 Task: Look for space in Gose, Japan from 3rd August, 2023 to 7th August, 2023 for 2 adults in price range Rs.4000 to Rs.9000. Place can be private room with 1  bedroom having 1 bed and 1 bathroom. Property type can be house, flat, guest house, hotel. Booking option can be shelf check-in. Required host language is English.
Action: Mouse moved to (522, 137)
Screenshot: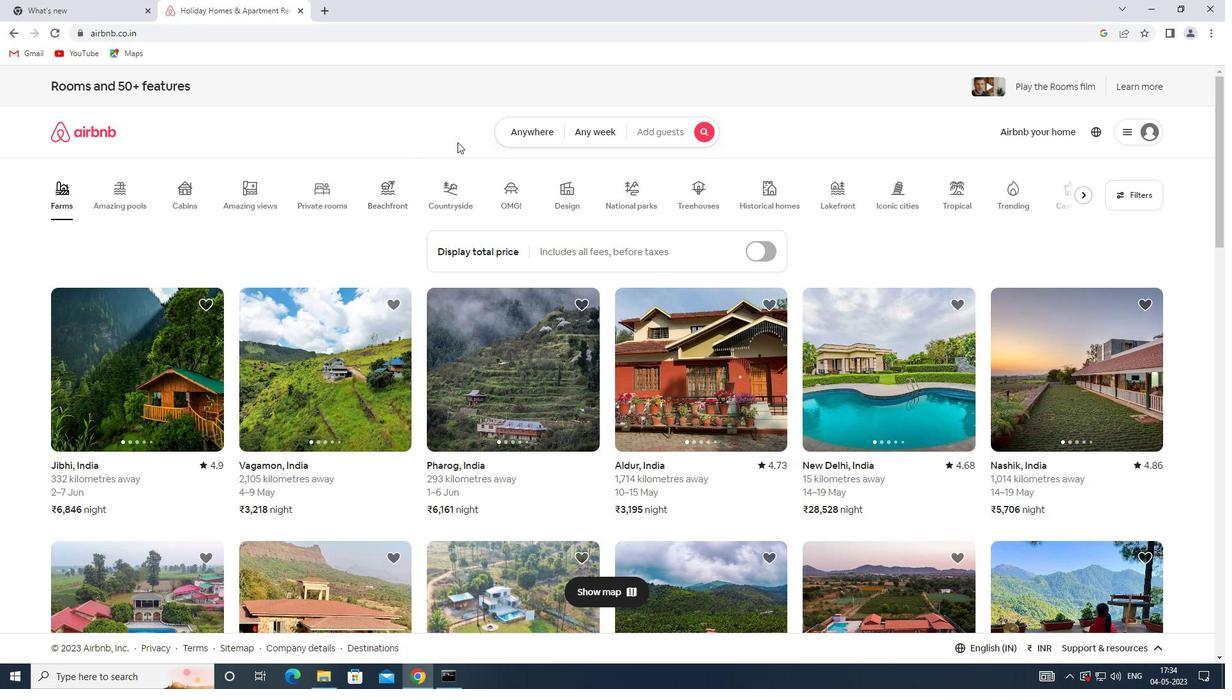 
Action: Mouse pressed left at (522, 137)
Screenshot: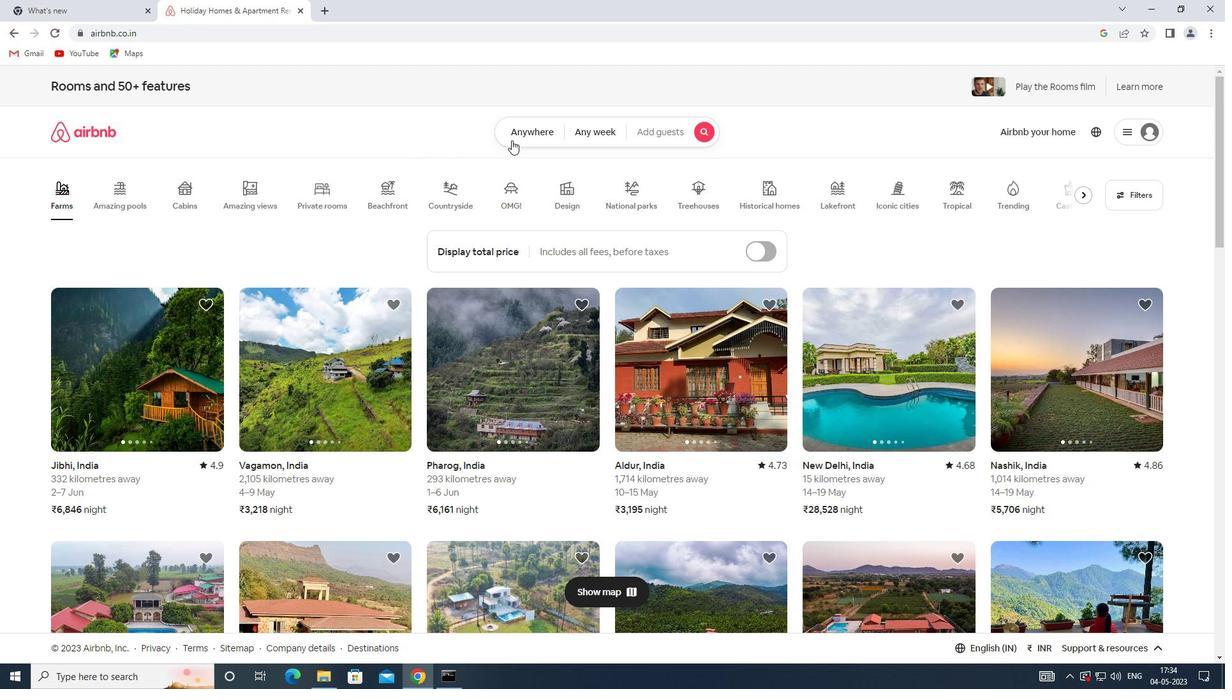 
Action: Mouse moved to (407, 184)
Screenshot: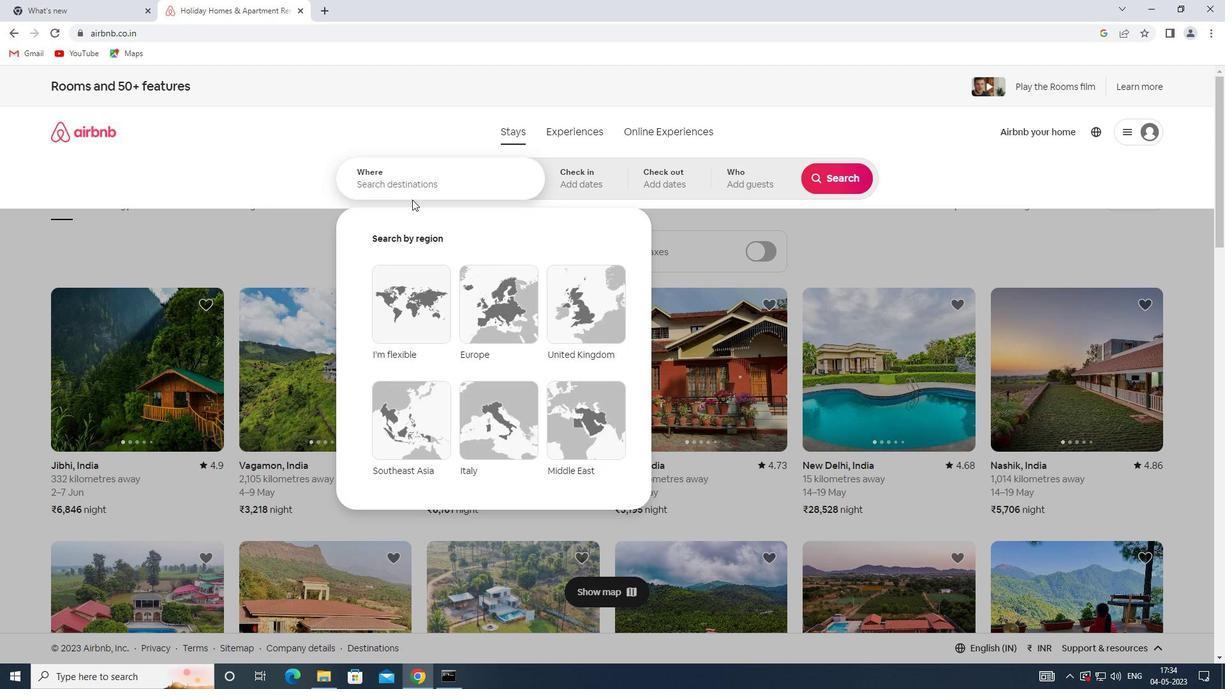 
Action: Mouse pressed left at (407, 184)
Screenshot: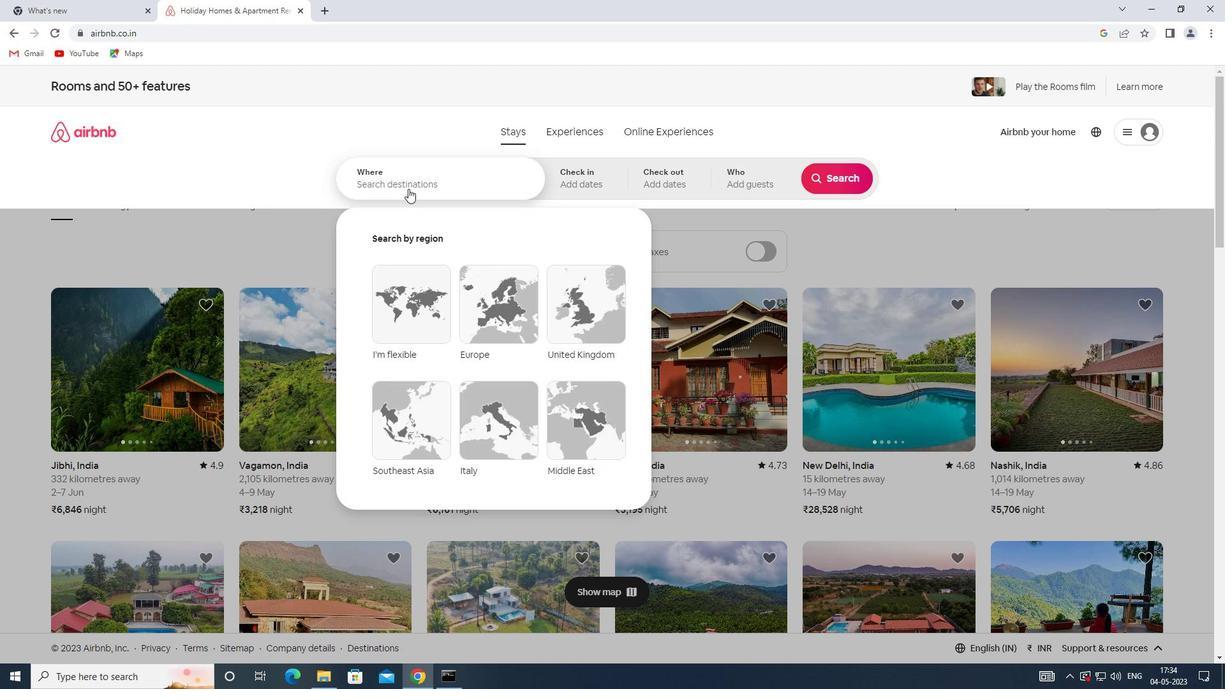 
Action: Key pressed <Key.shift><Key.shift><Key.shift><Key.shift><Key.shift><Key.shift><Key.shift><Key.shift><Key.shift><Key.shift><Key.shift><Key.shift>GOSE,<Key.shift>JAPAN
Screenshot: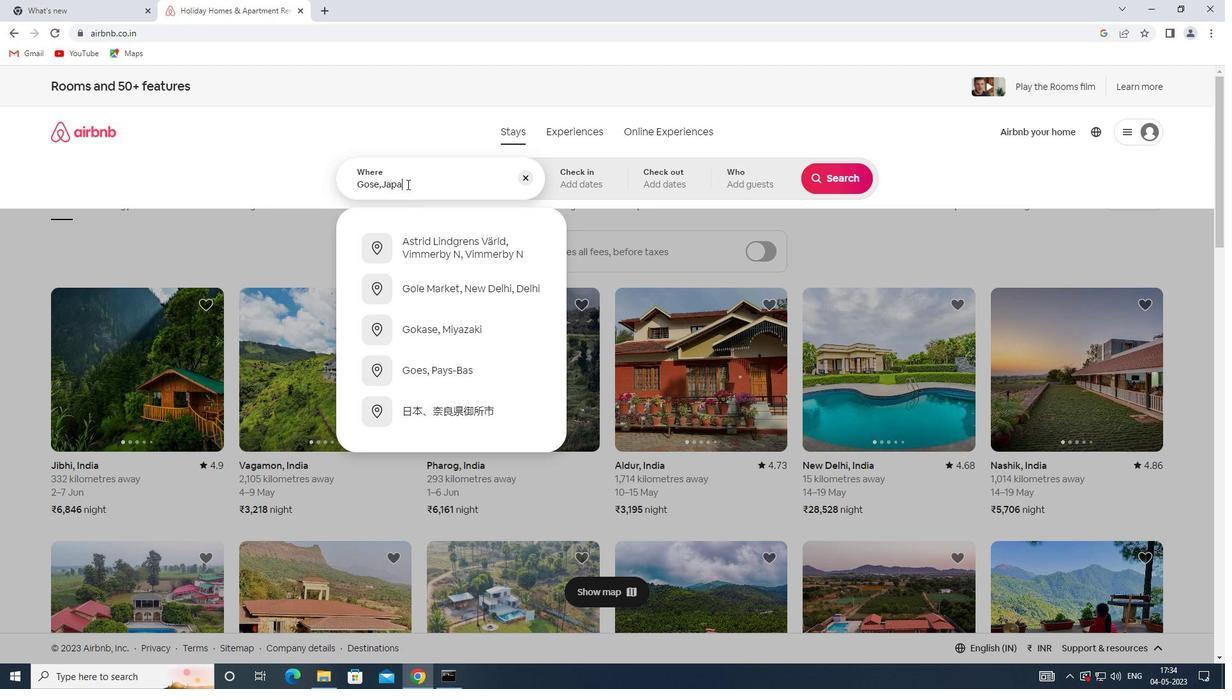
Action: Mouse moved to (580, 171)
Screenshot: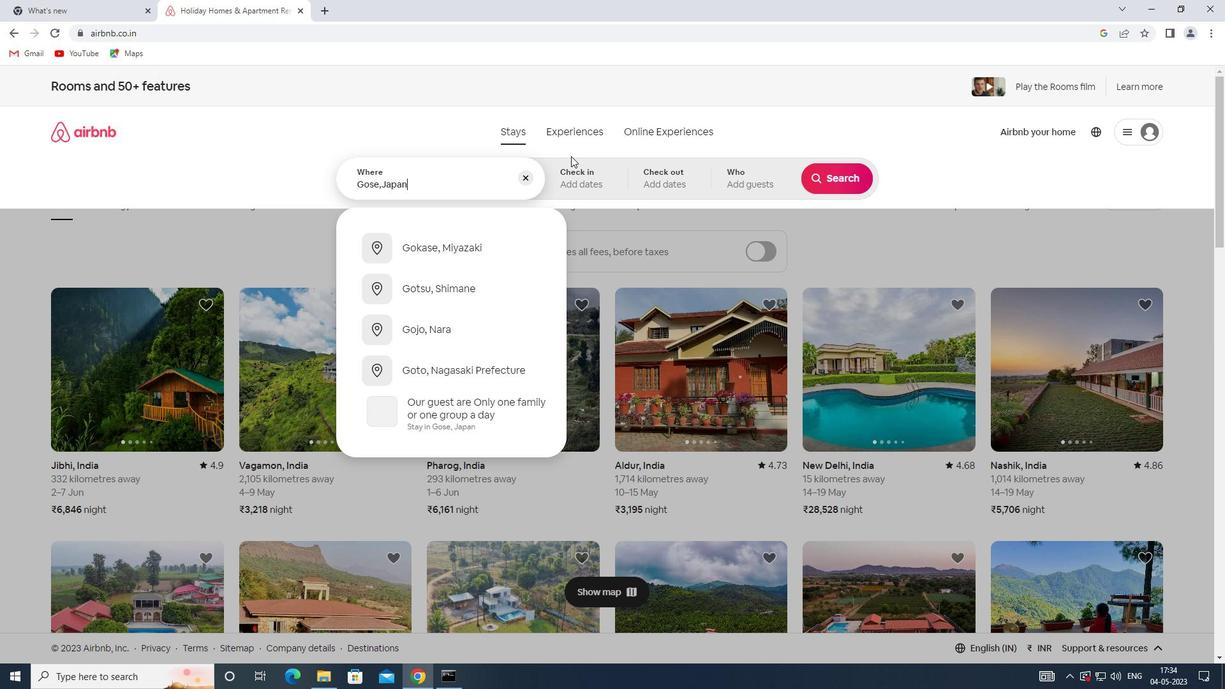 
Action: Mouse pressed left at (580, 171)
Screenshot: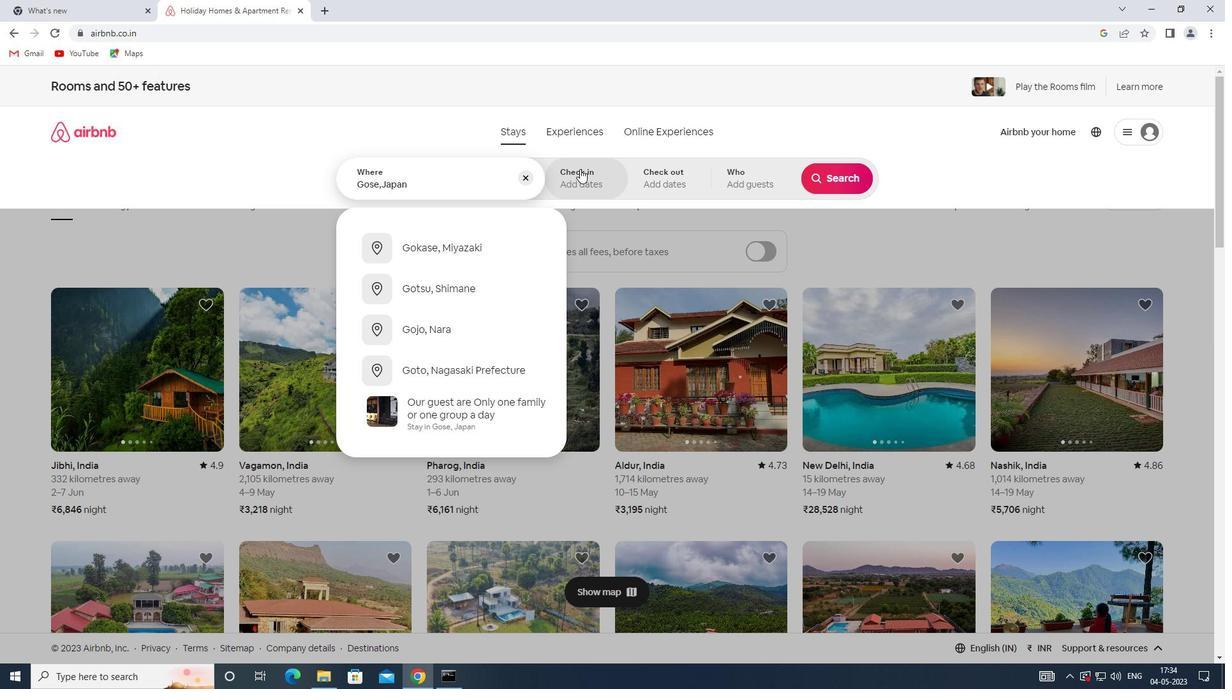 
Action: Mouse moved to (837, 286)
Screenshot: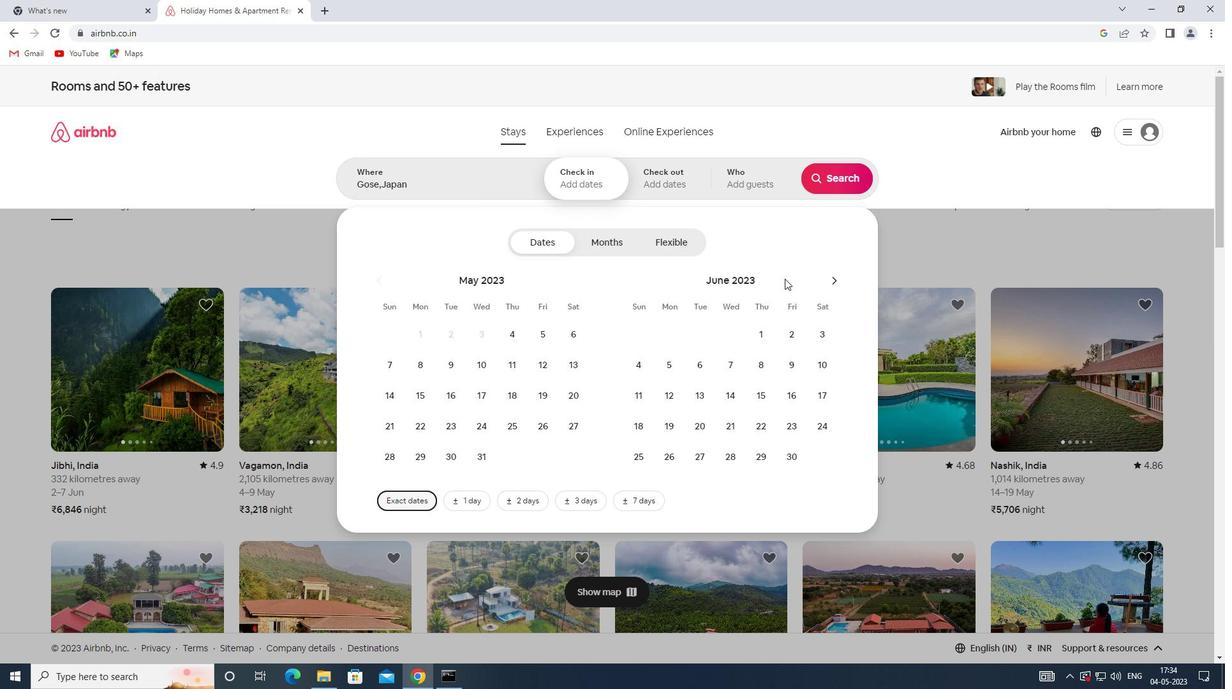 
Action: Mouse pressed left at (837, 286)
Screenshot: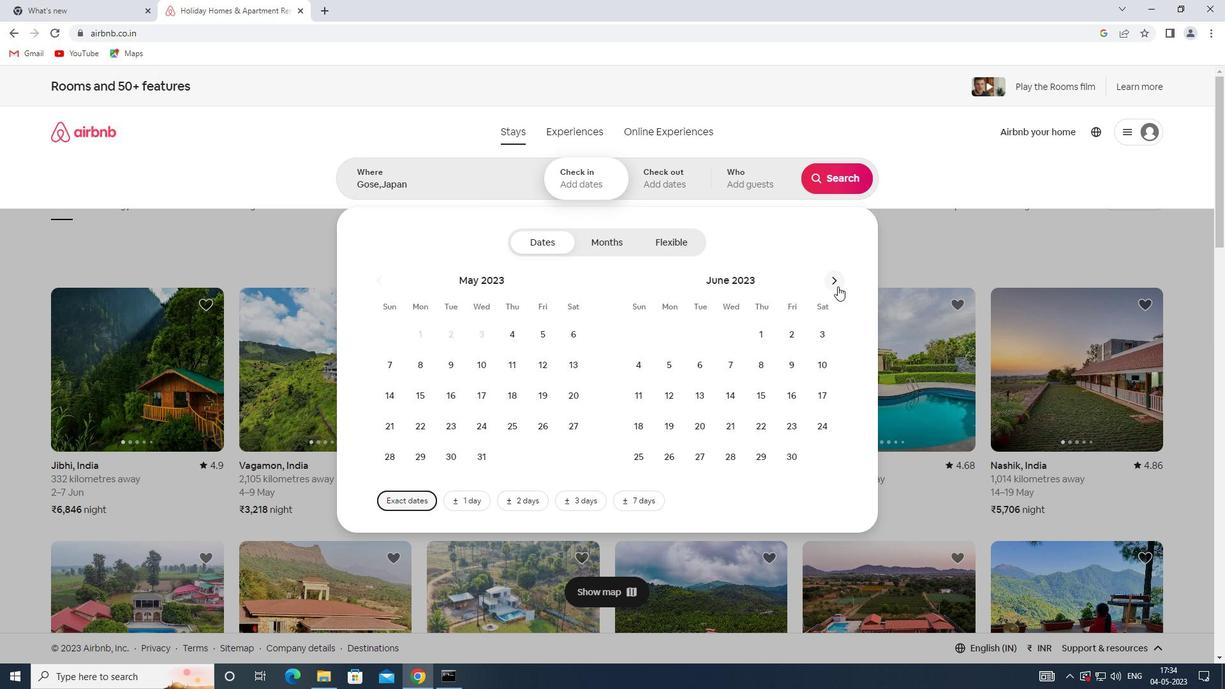 
Action: Mouse pressed left at (837, 286)
Screenshot: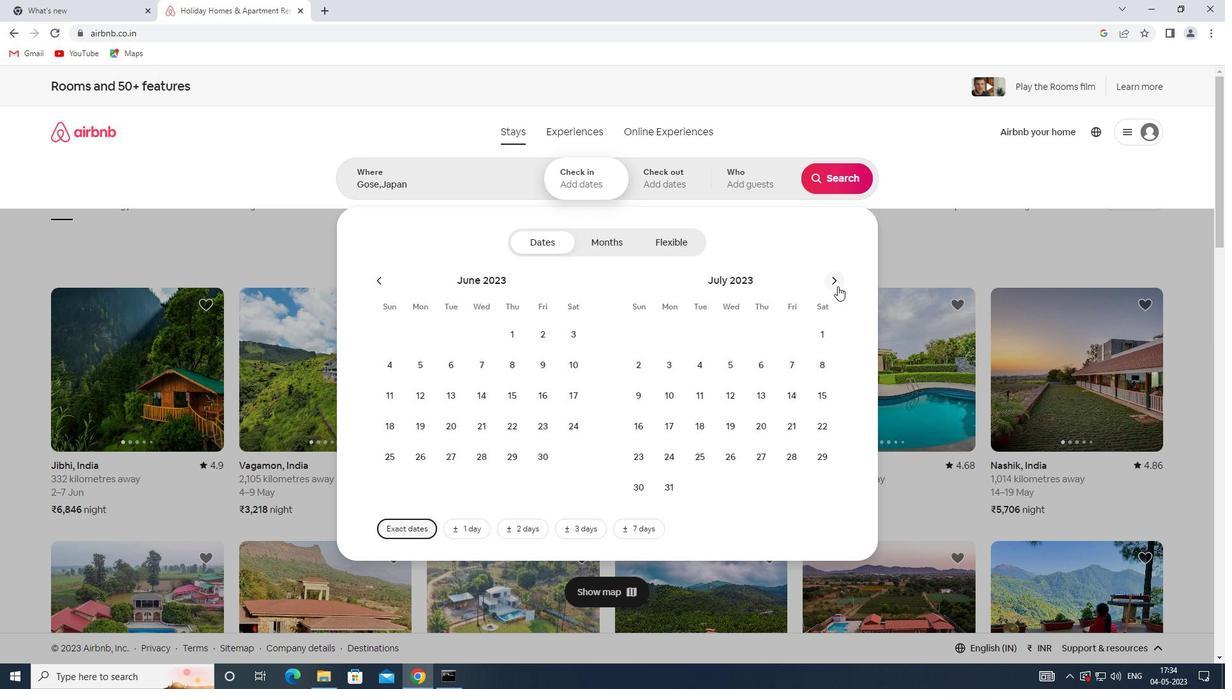 
Action: Mouse moved to (763, 337)
Screenshot: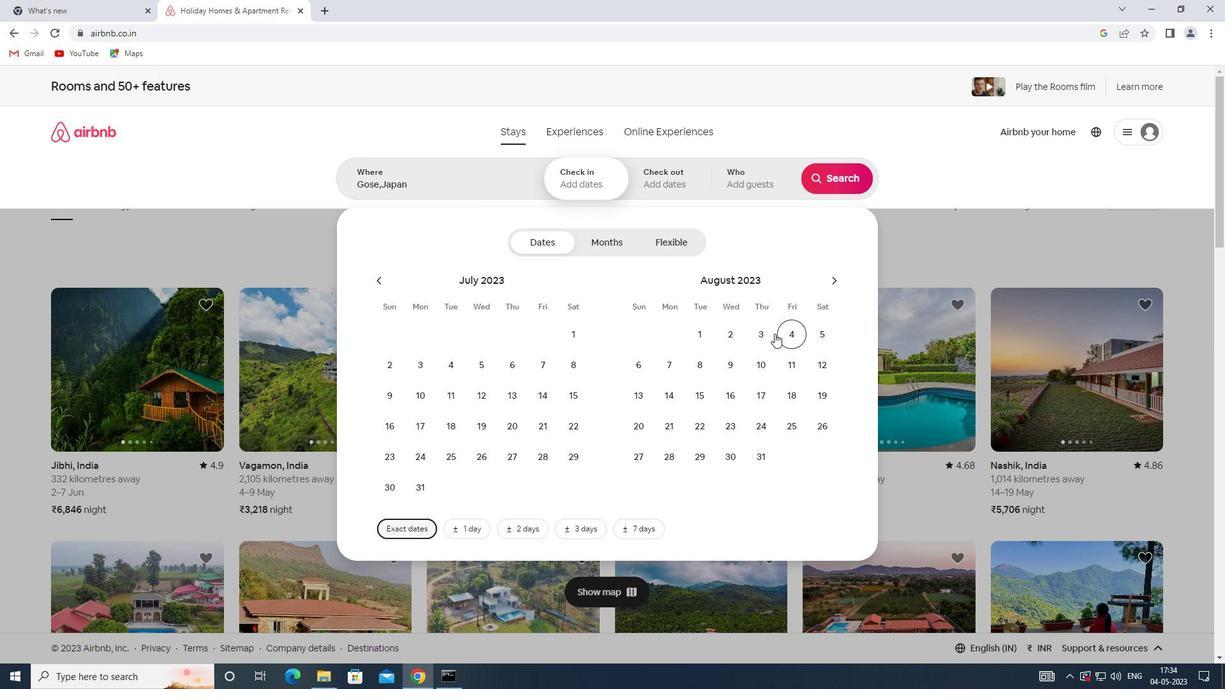 
Action: Mouse pressed left at (763, 337)
Screenshot: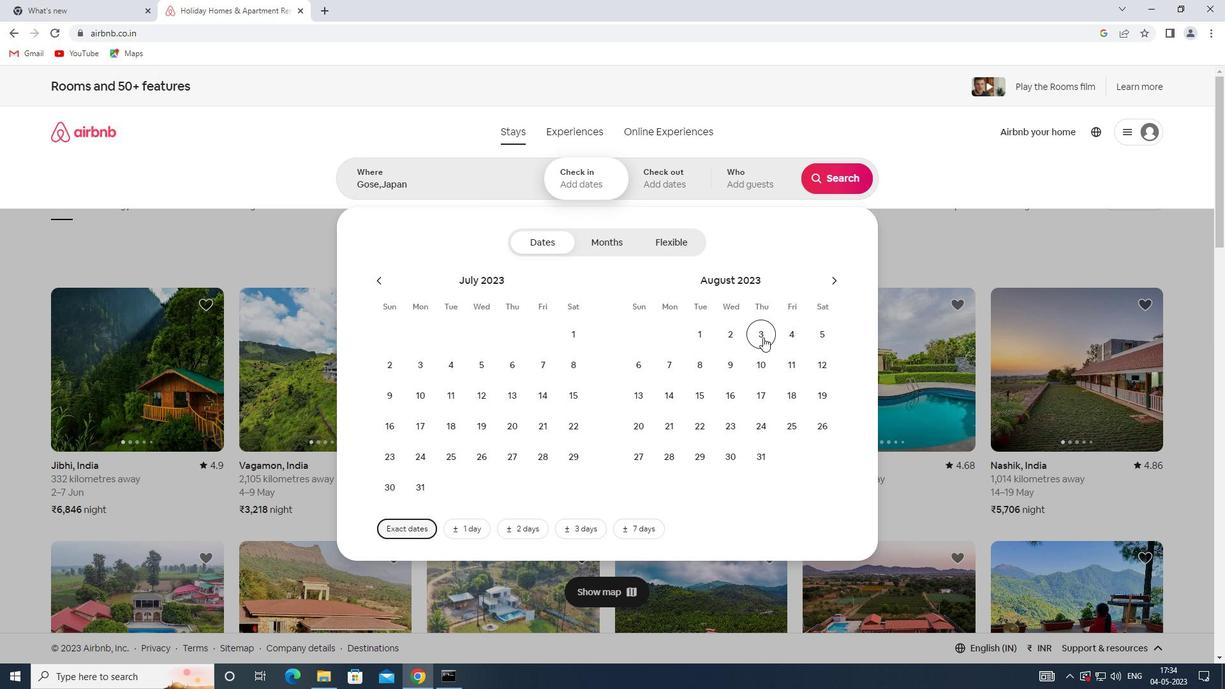 
Action: Mouse moved to (674, 366)
Screenshot: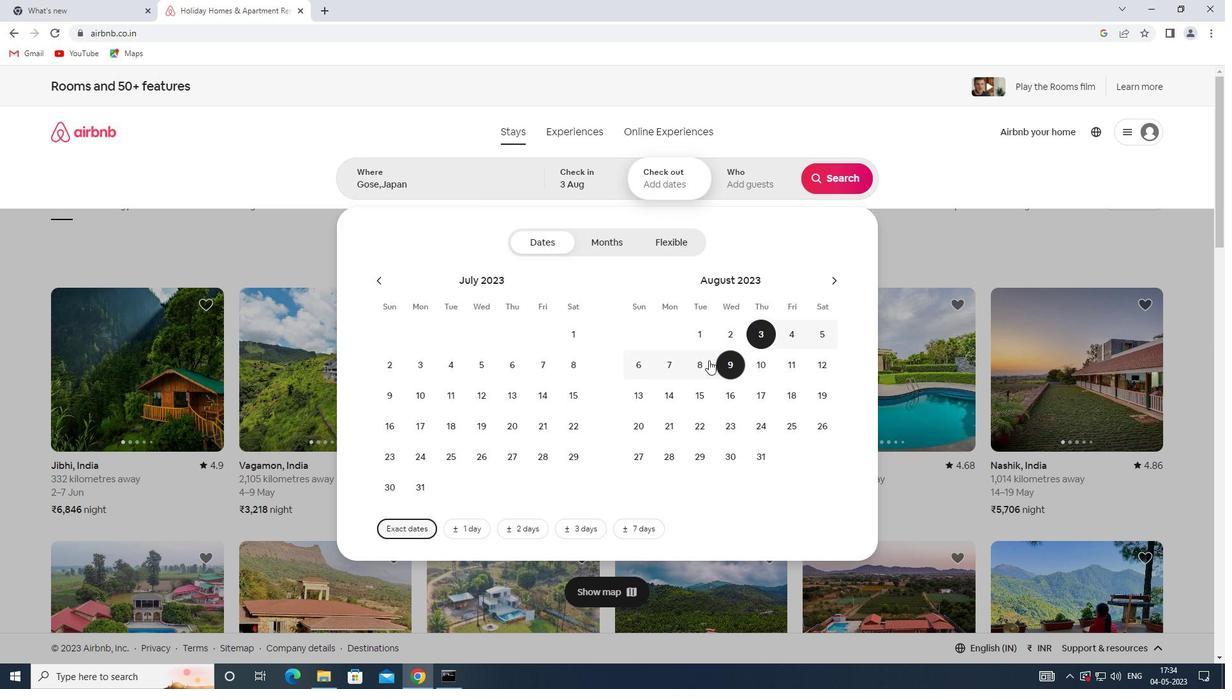 
Action: Mouse pressed left at (674, 366)
Screenshot: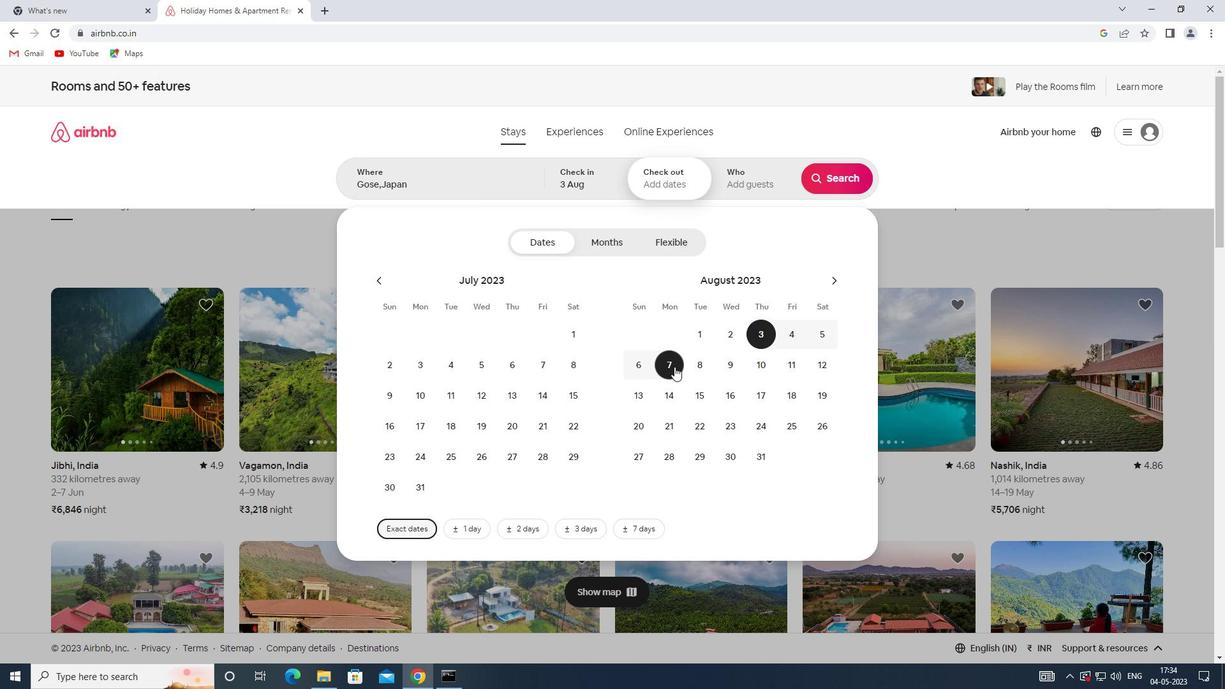 
Action: Mouse moved to (761, 178)
Screenshot: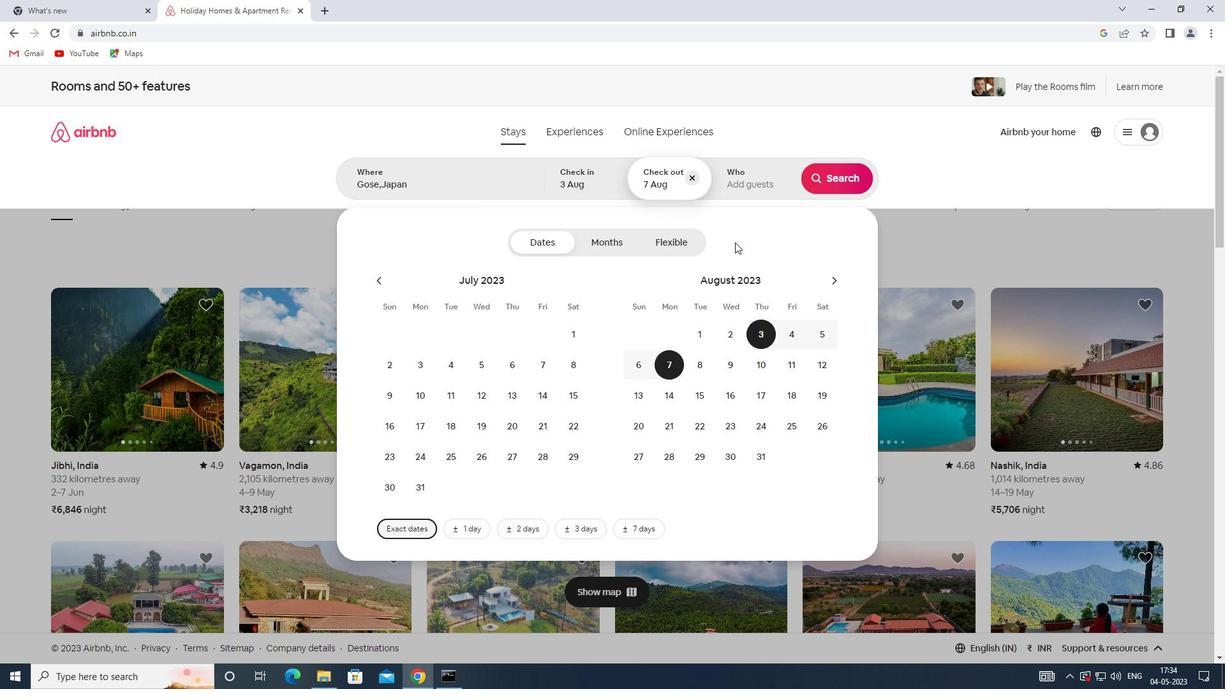 
Action: Mouse pressed left at (761, 178)
Screenshot: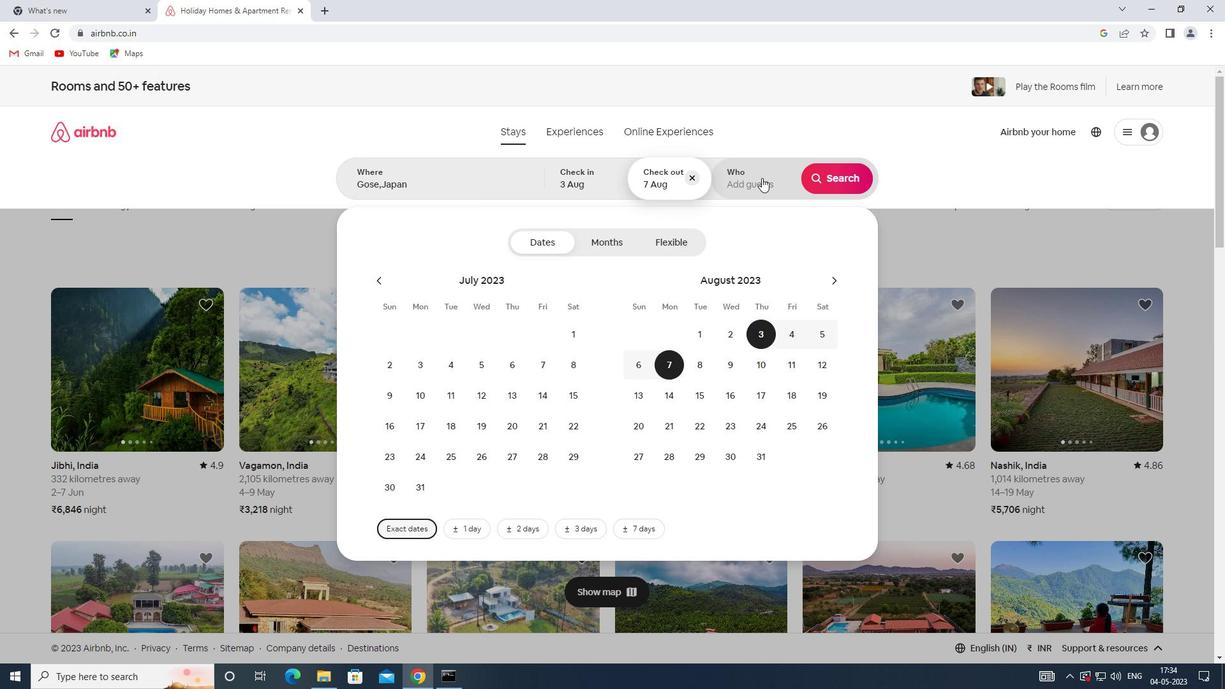 
Action: Mouse moved to (841, 242)
Screenshot: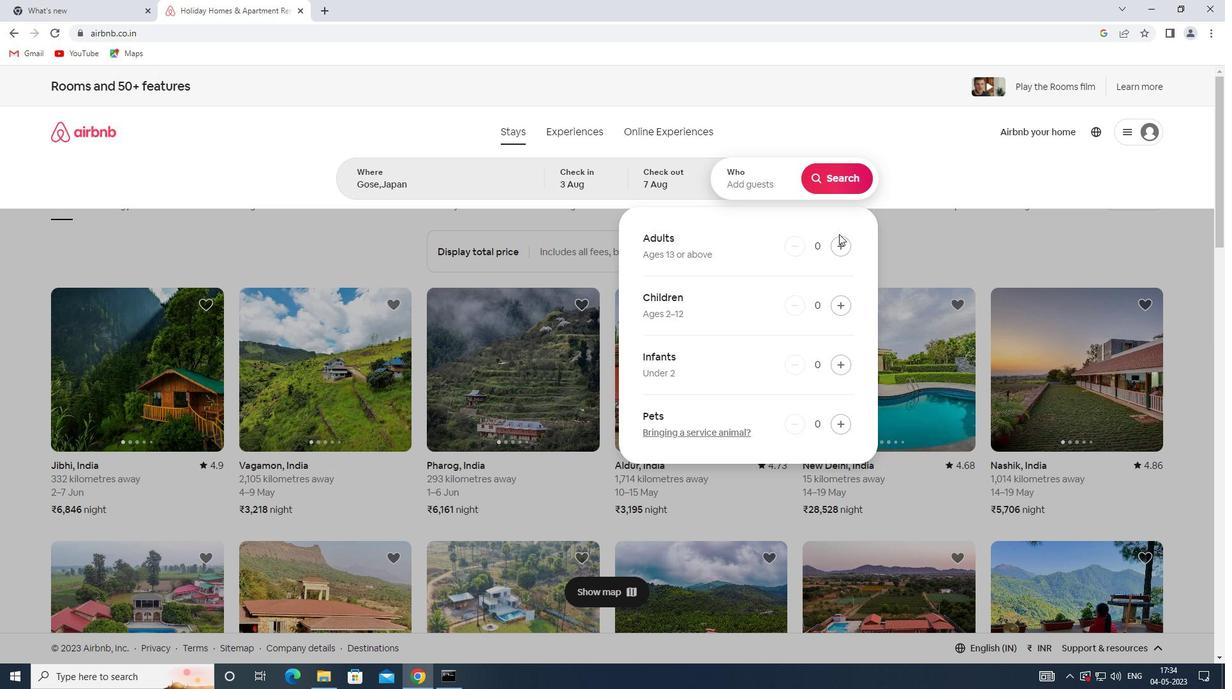 
Action: Mouse pressed left at (841, 242)
Screenshot: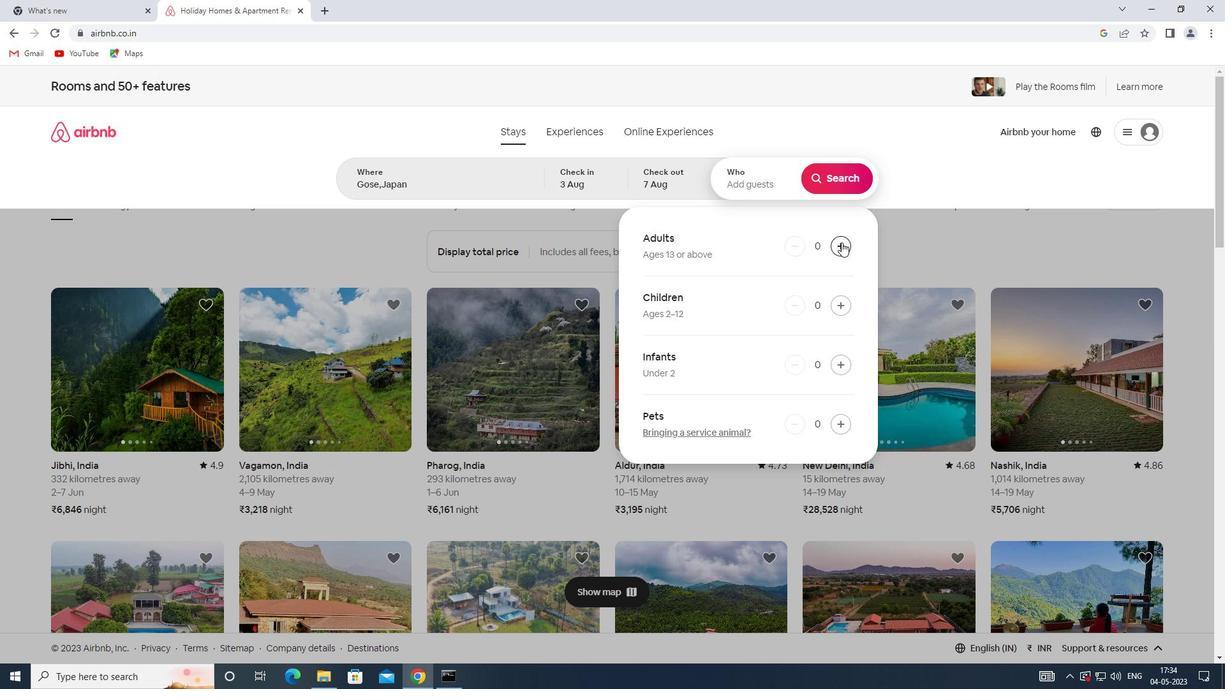 
Action: Mouse pressed left at (841, 242)
Screenshot: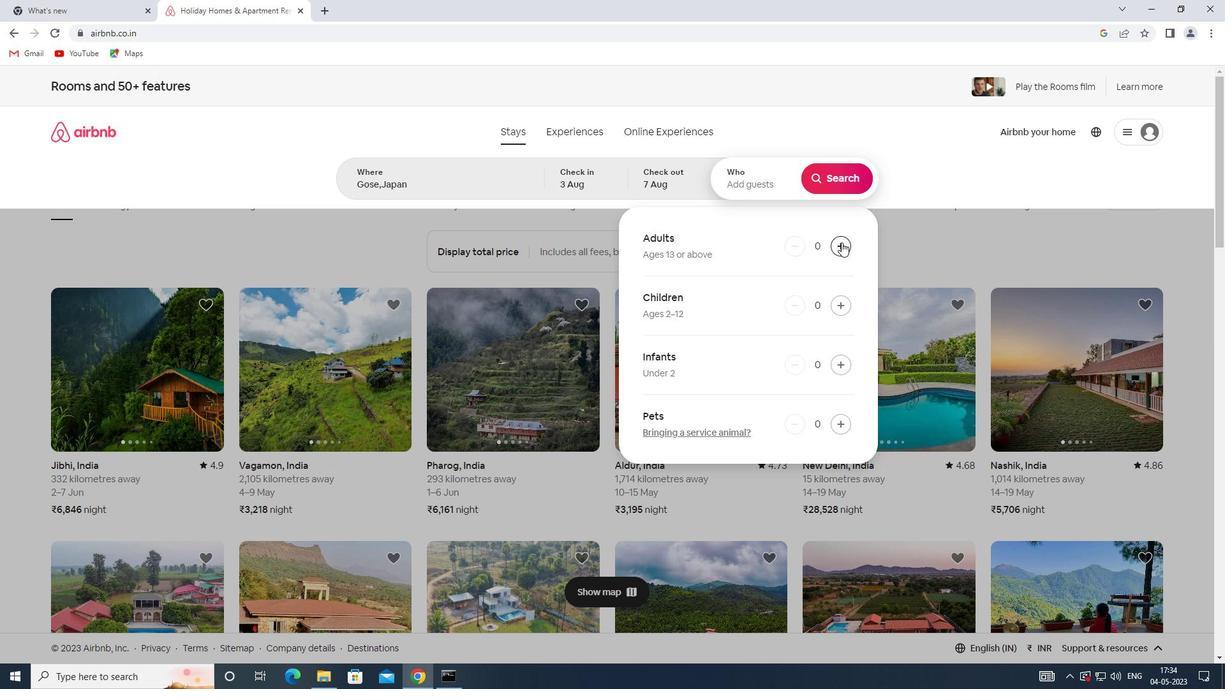 
Action: Mouse moved to (839, 179)
Screenshot: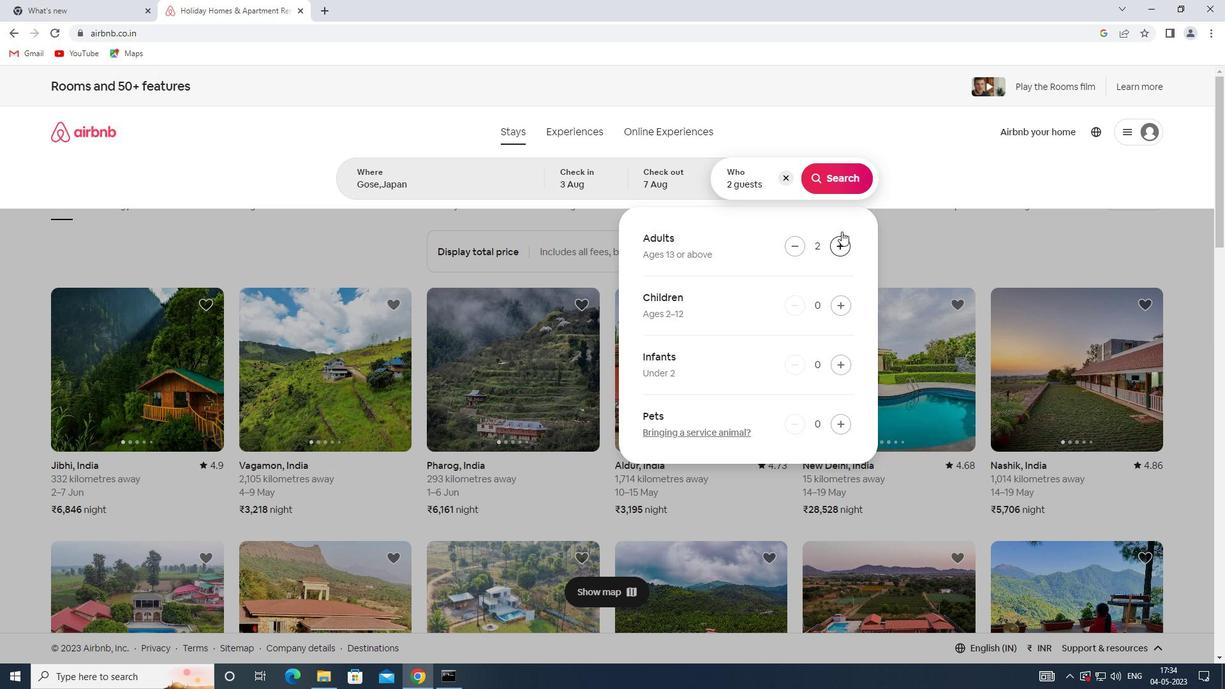 
Action: Mouse pressed left at (839, 179)
Screenshot: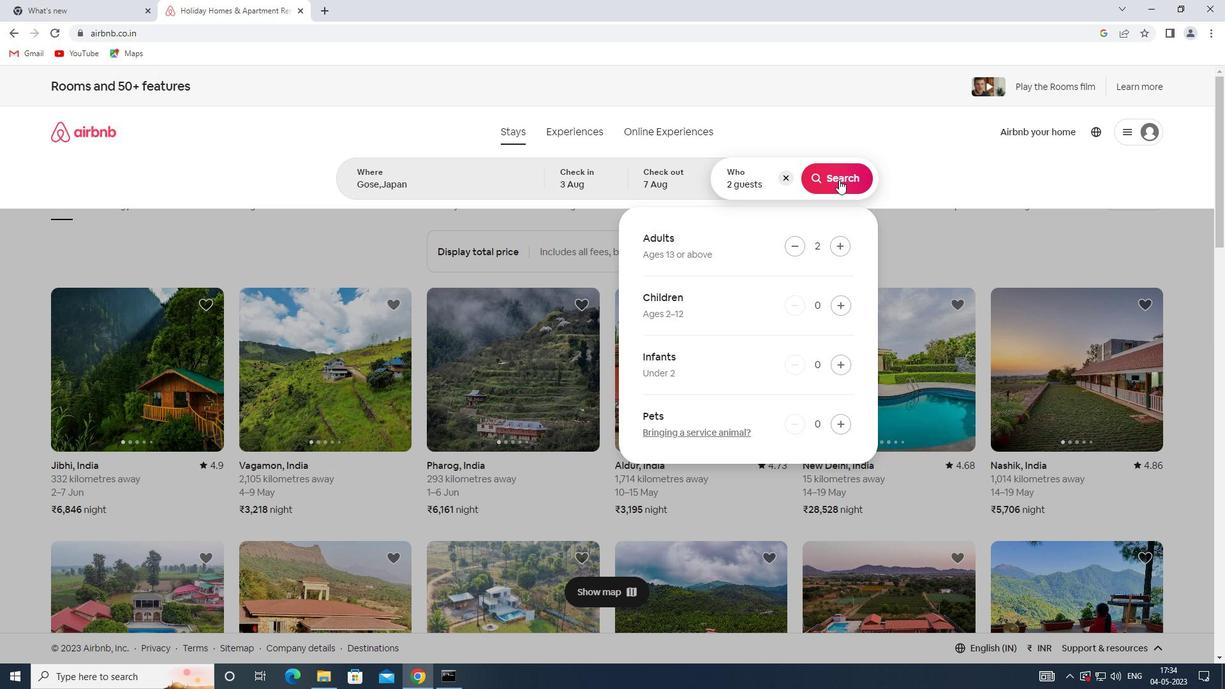 
Action: Mouse moved to (1173, 146)
Screenshot: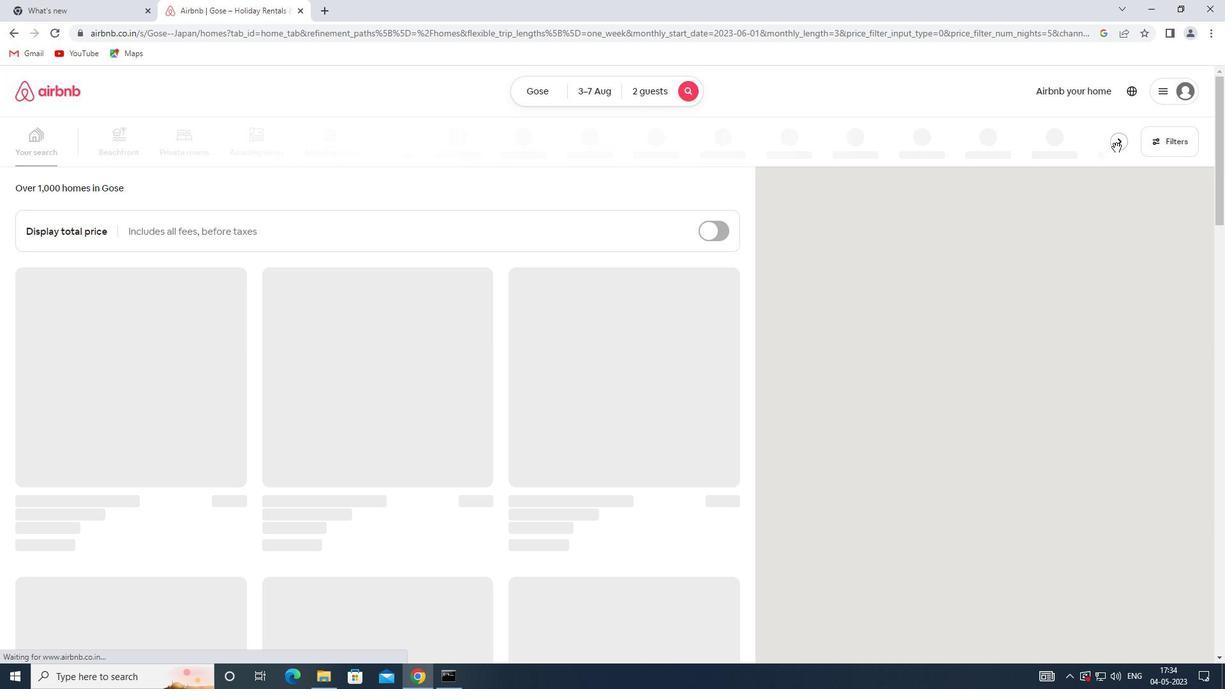 
Action: Mouse pressed left at (1173, 146)
Screenshot: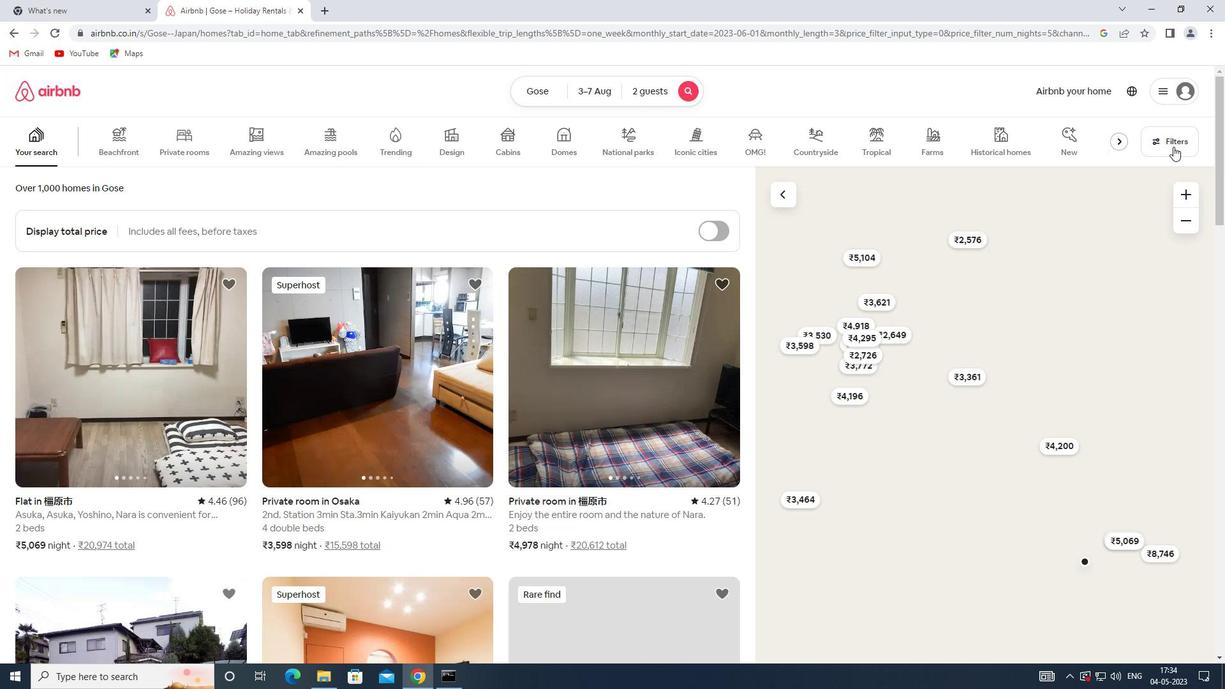 
Action: Mouse moved to (456, 305)
Screenshot: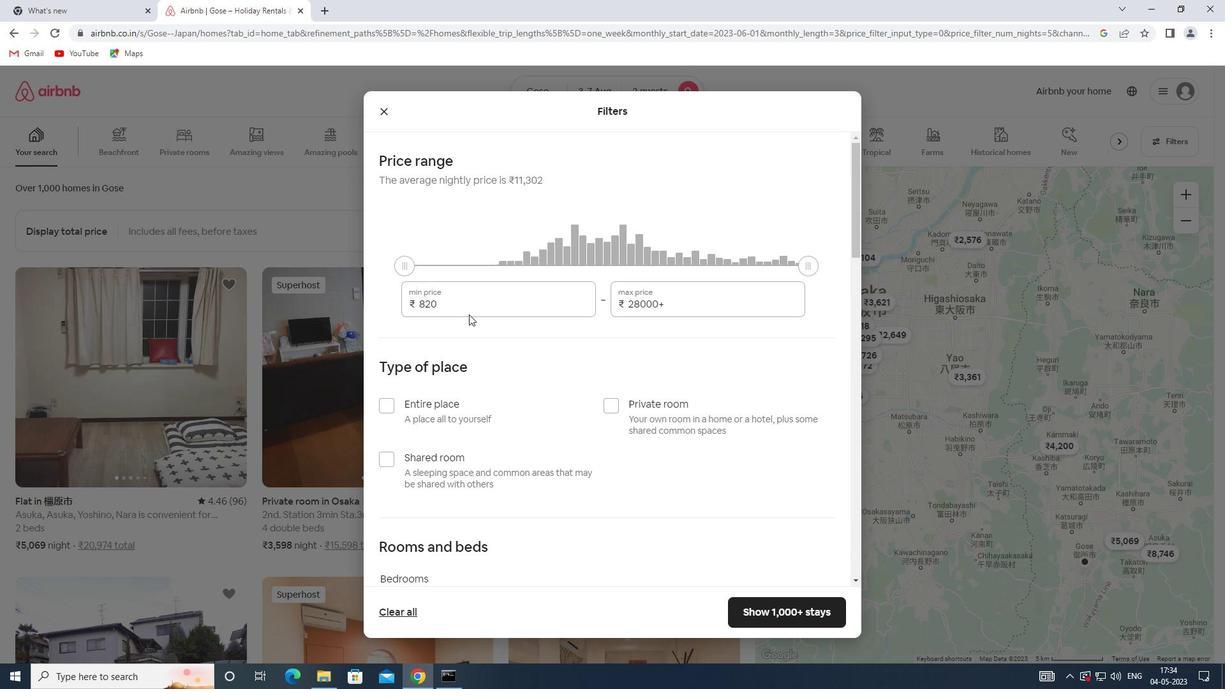 
Action: Mouse pressed left at (456, 305)
Screenshot: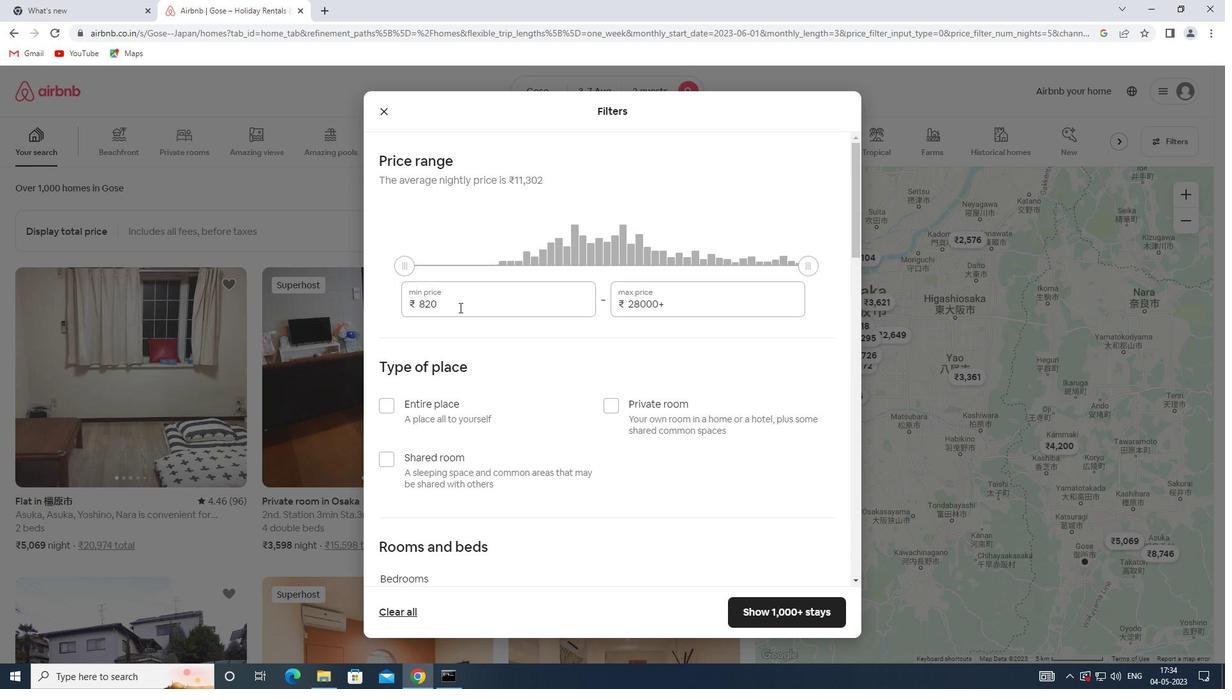
Action: Mouse moved to (375, 305)
Screenshot: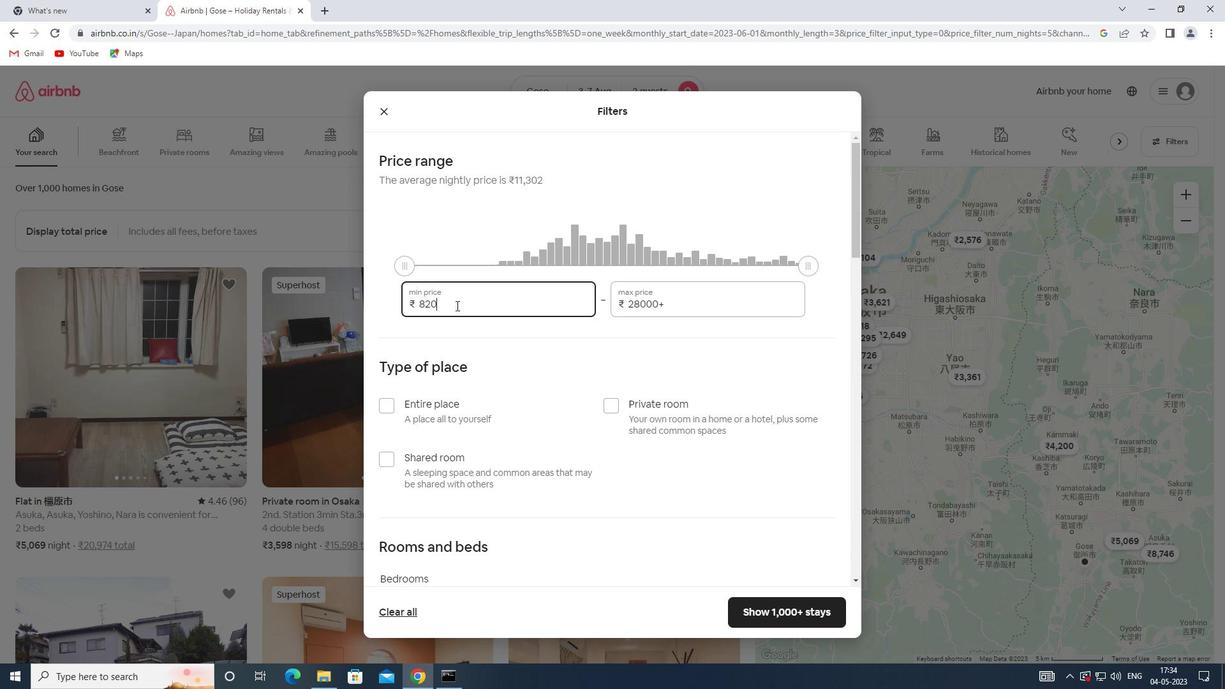
Action: Key pressed 4000
Screenshot: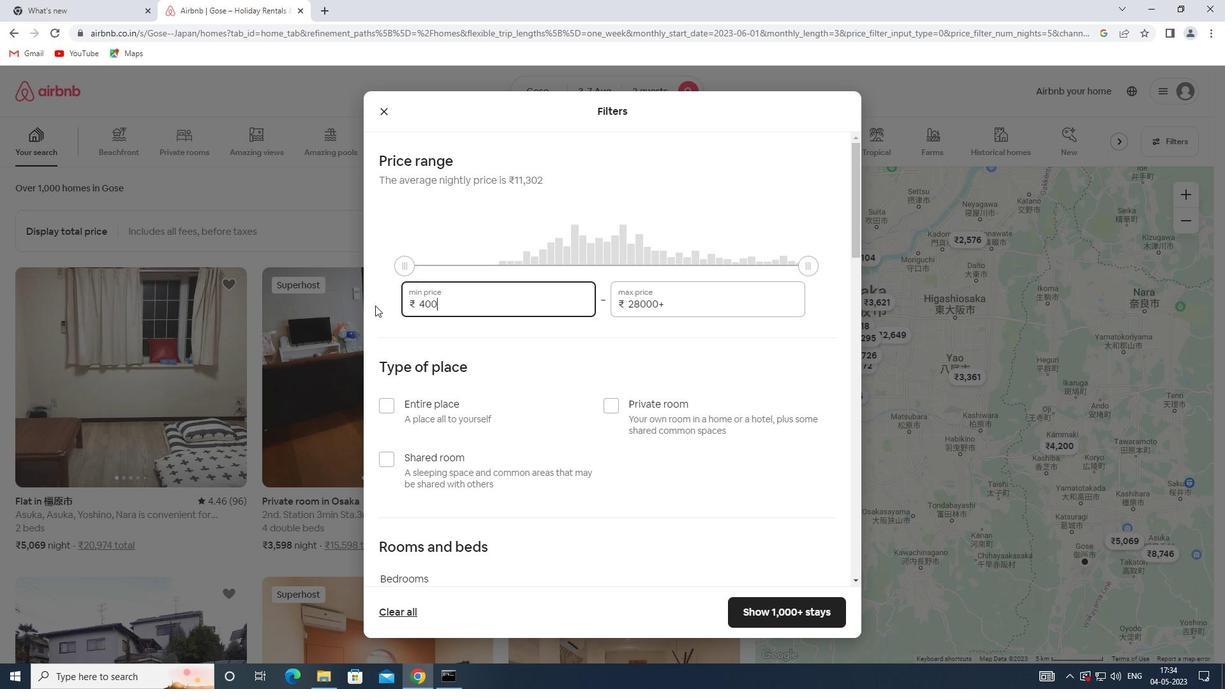 
Action: Mouse moved to (679, 303)
Screenshot: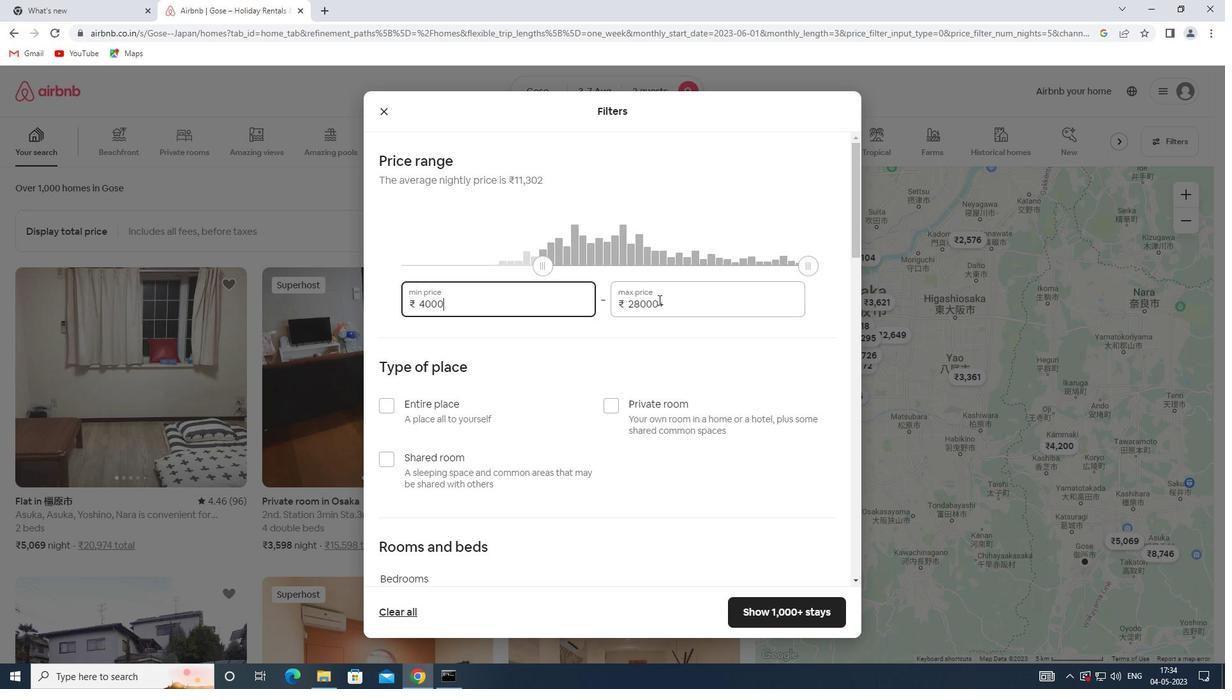
Action: Mouse pressed left at (679, 303)
Screenshot: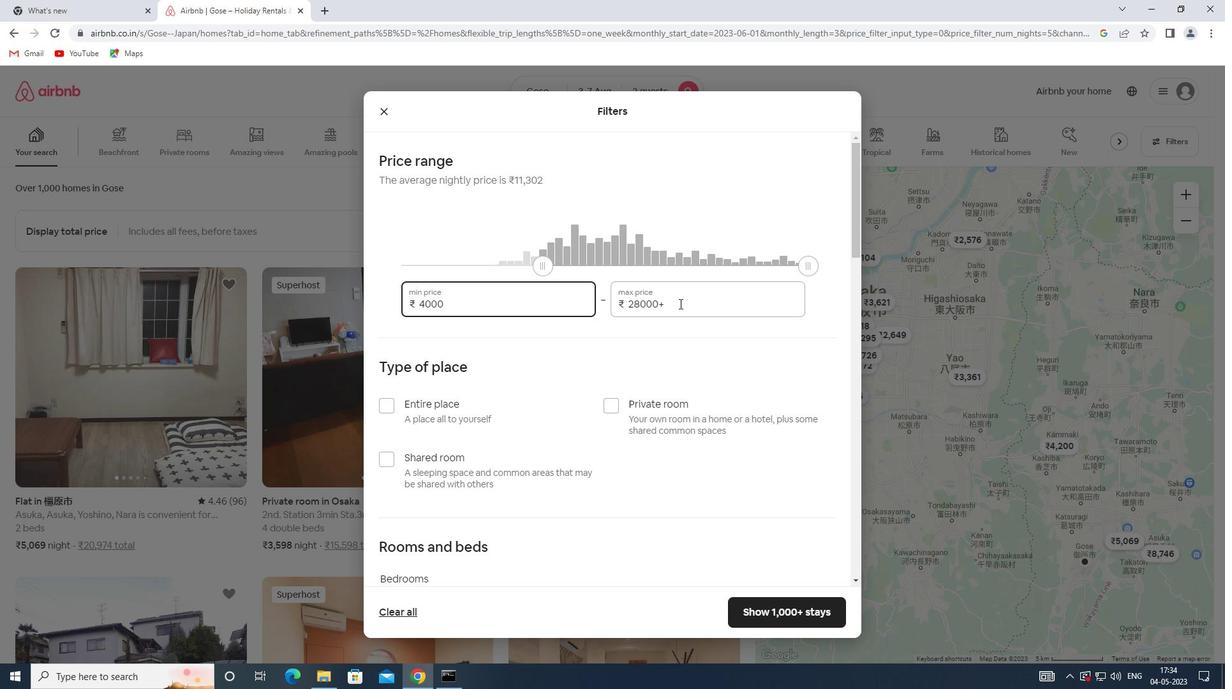 
Action: Mouse moved to (618, 303)
Screenshot: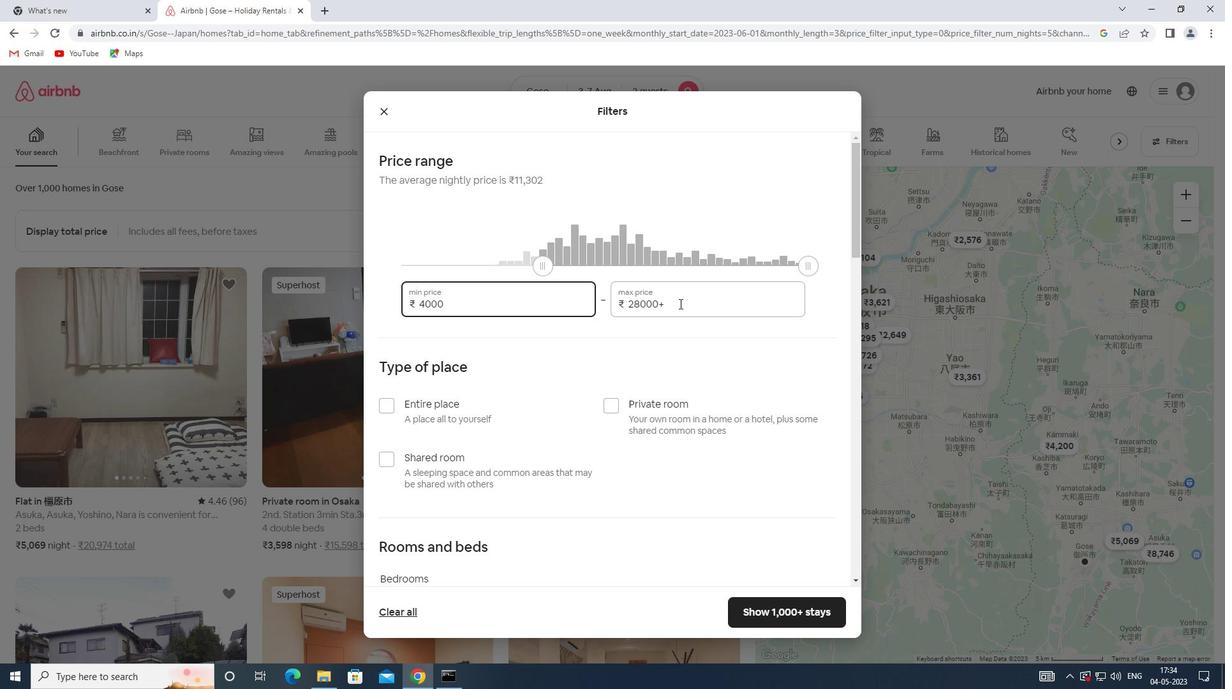 
Action: Key pressed 9000
Screenshot: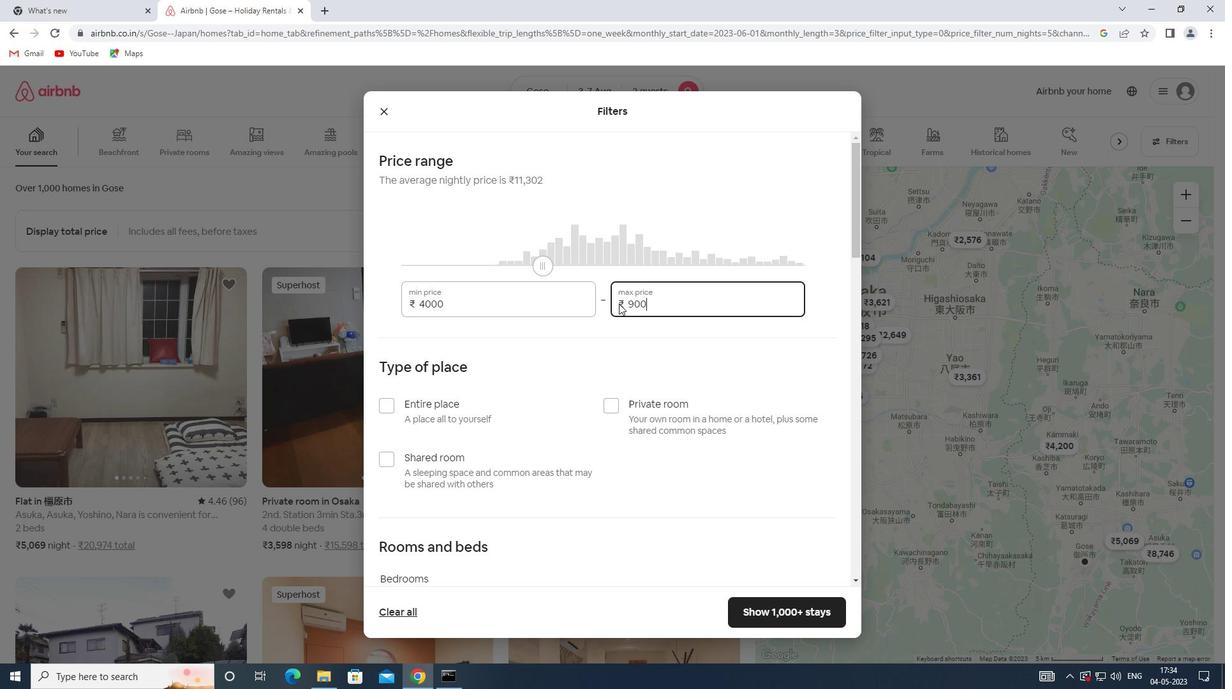 
Action: Mouse scrolled (618, 303) with delta (0, 0)
Screenshot: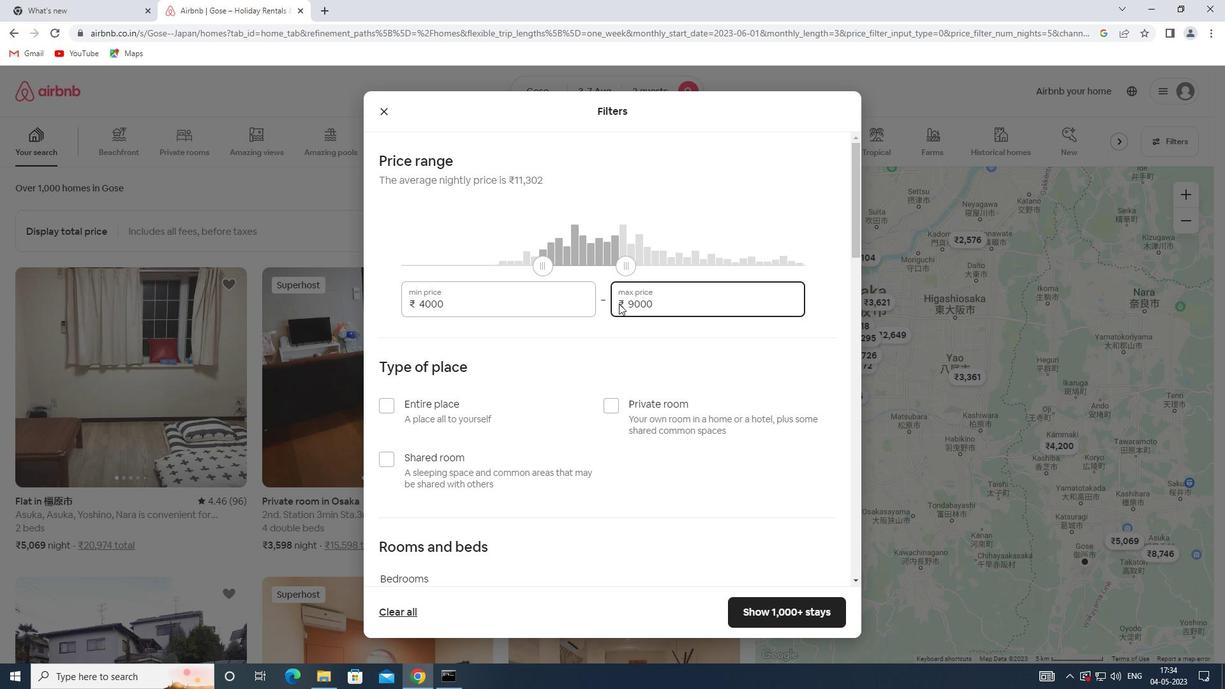 
Action: Mouse scrolled (618, 303) with delta (0, 0)
Screenshot: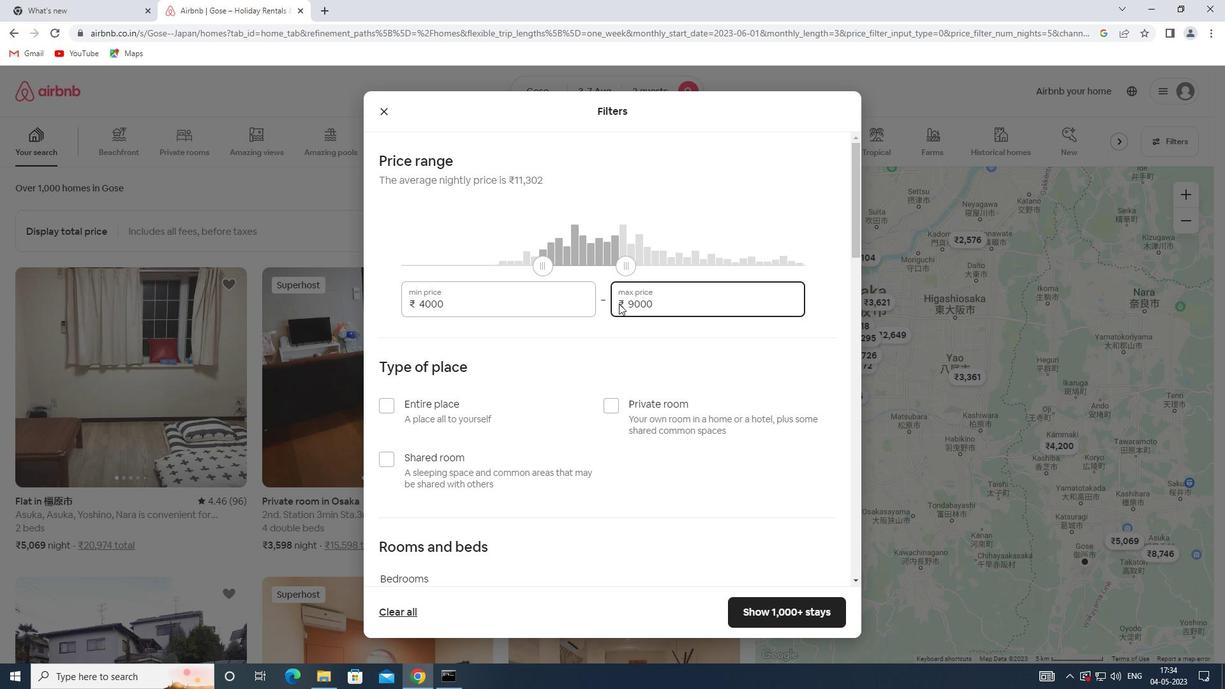 
Action: Mouse moved to (611, 274)
Screenshot: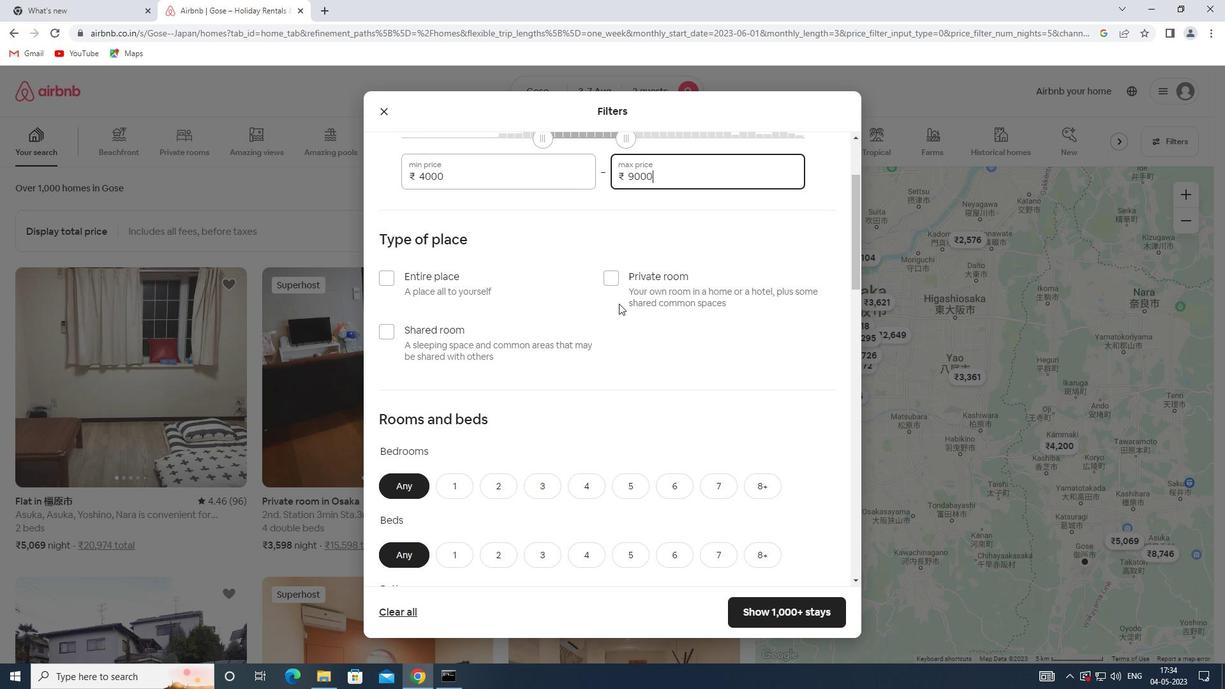 
Action: Mouse pressed left at (611, 274)
Screenshot: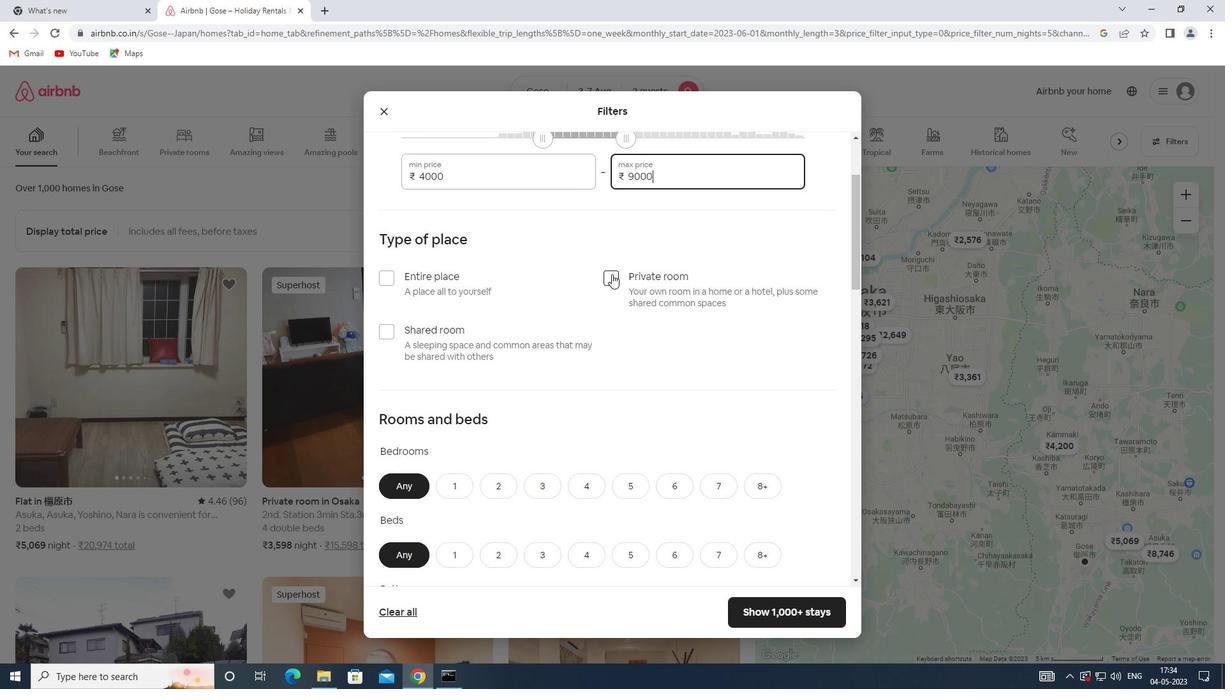 
Action: Mouse moved to (581, 320)
Screenshot: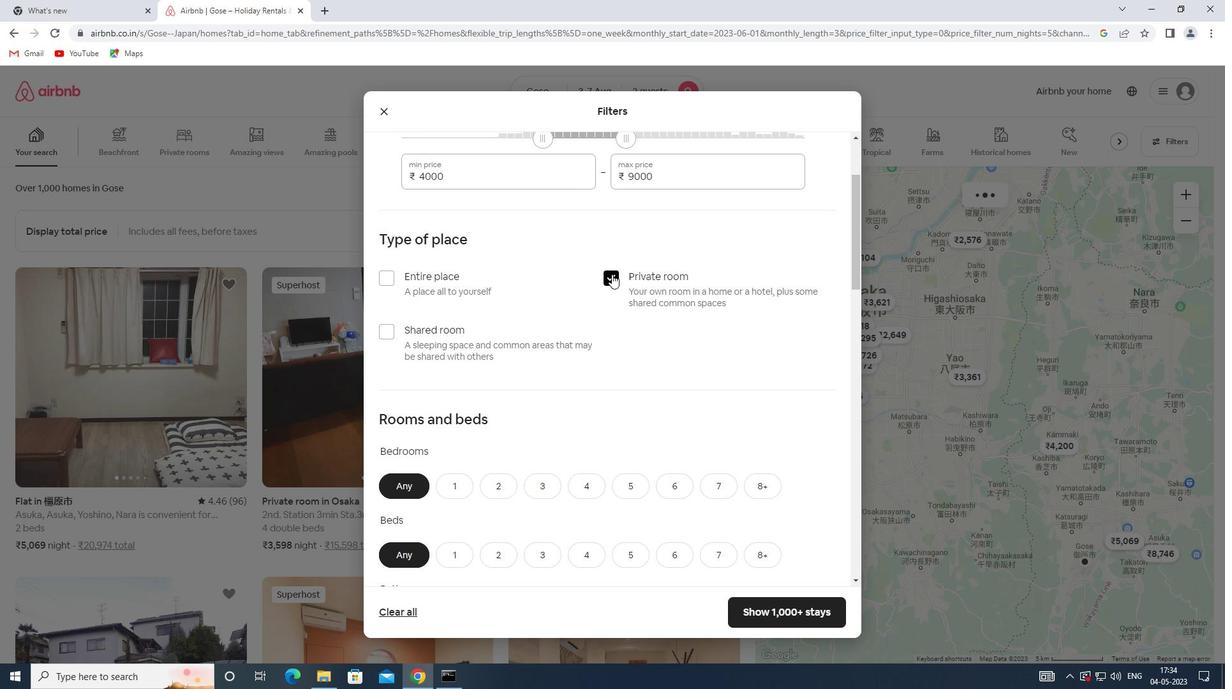
Action: Mouse scrolled (581, 319) with delta (0, 0)
Screenshot: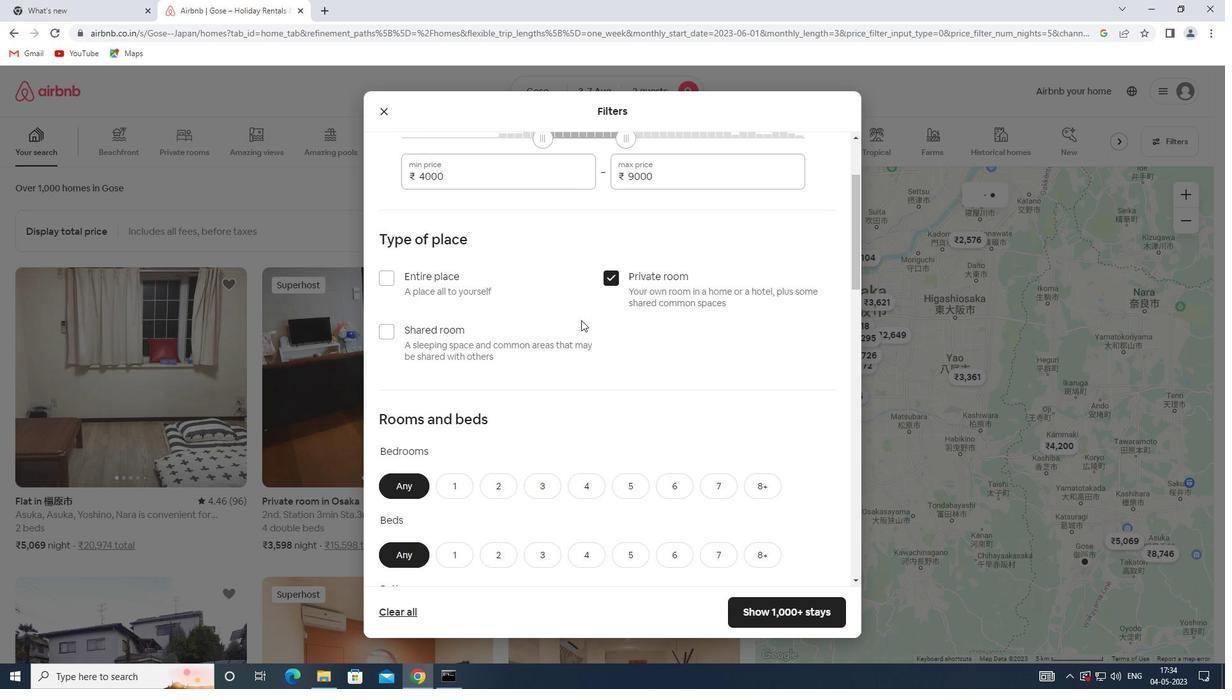 
Action: Mouse scrolled (581, 319) with delta (0, 0)
Screenshot: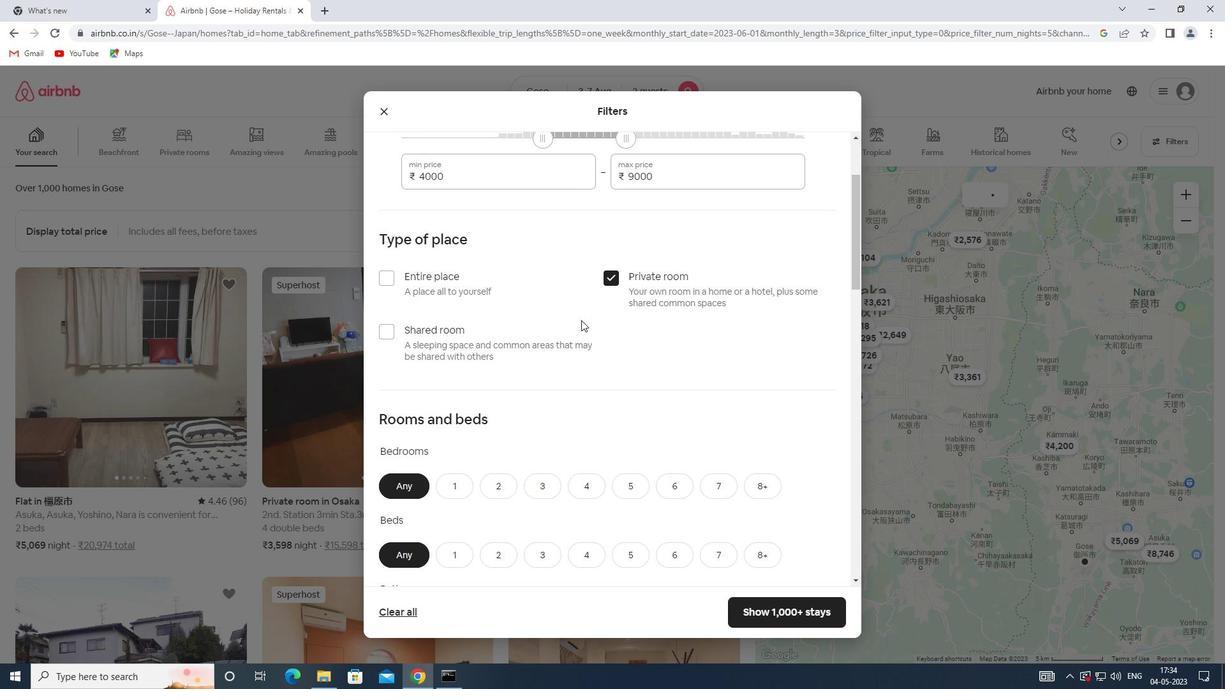 
Action: Mouse scrolled (581, 319) with delta (0, 0)
Screenshot: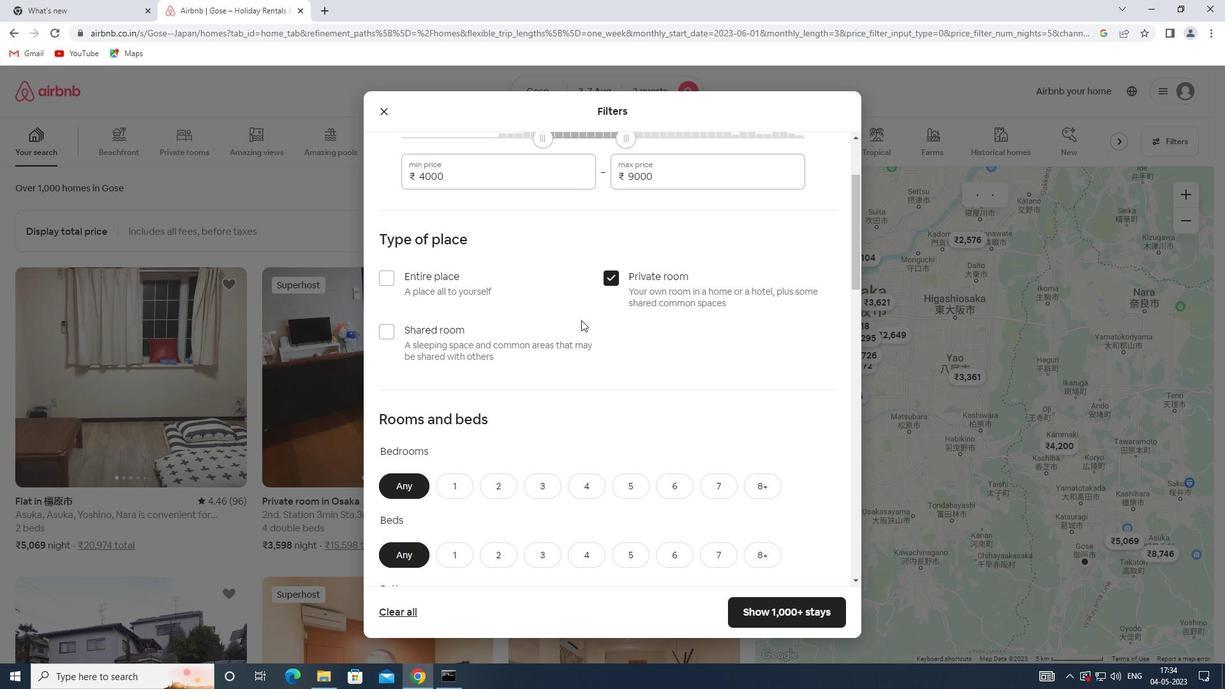 
Action: Mouse moved to (459, 289)
Screenshot: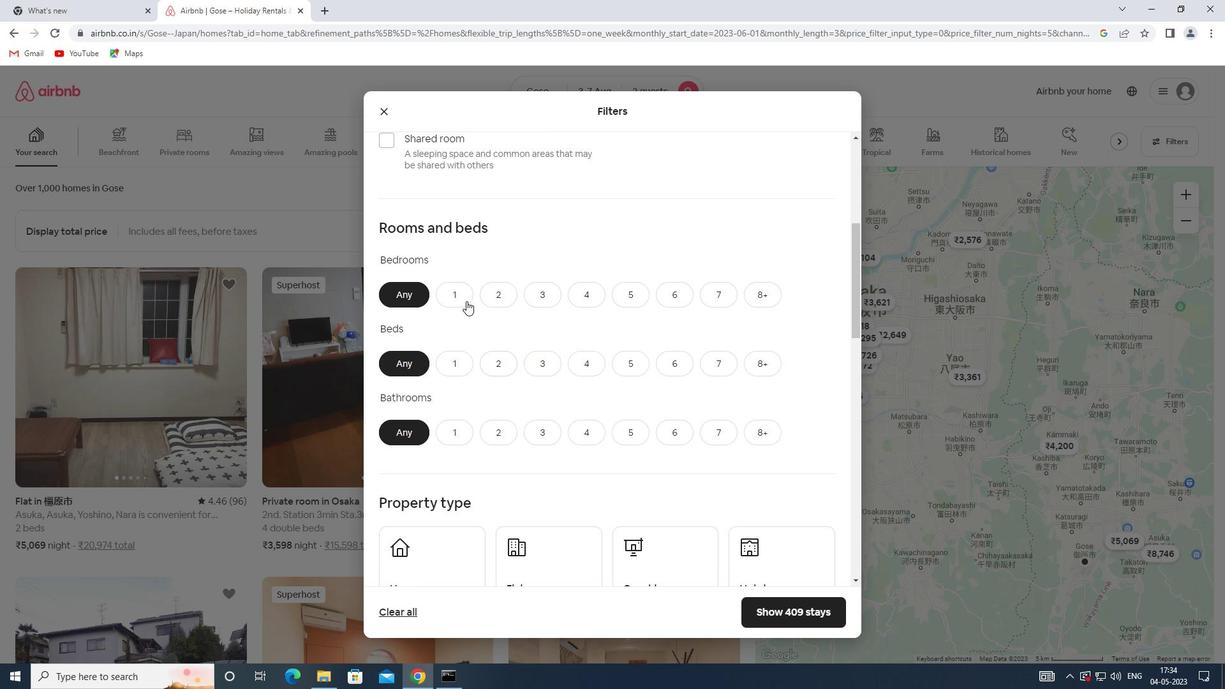 
Action: Mouse pressed left at (459, 289)
Screenshot: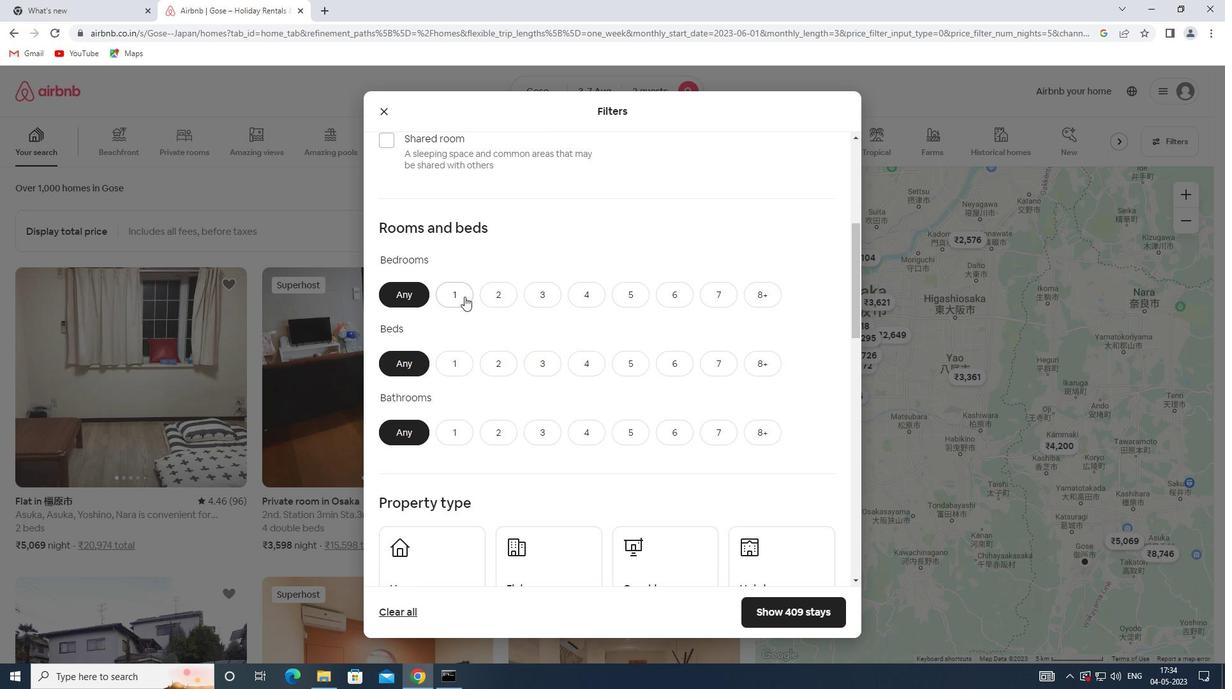 
Action: Mouse moved to (452, 370)
Screenshot: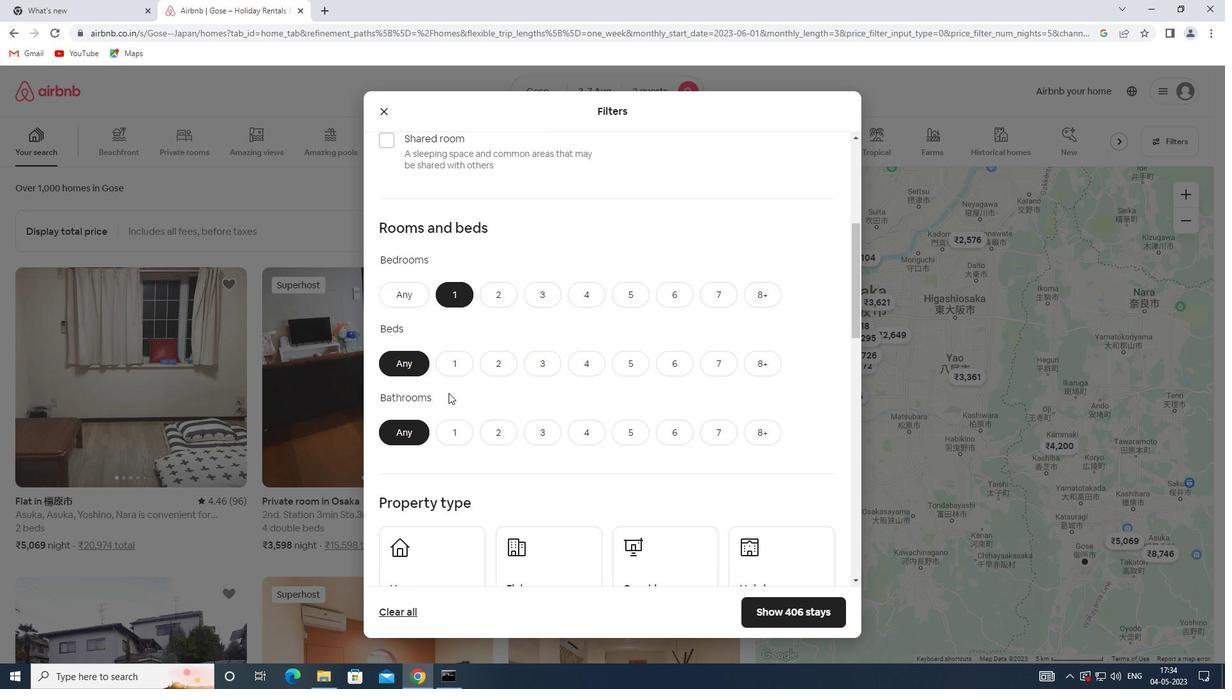 
Action: Mouse pressed left at (452, 370)
Screenshot: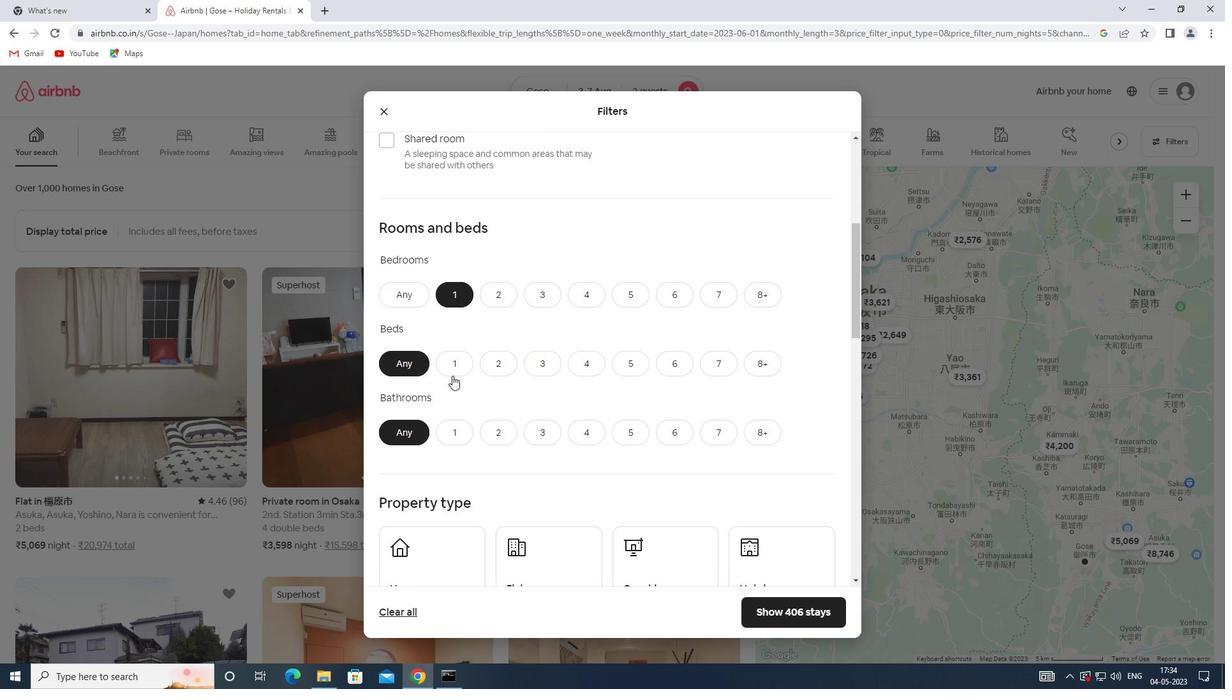 
Action: Mouse moved to (451, 436)
Screenshot: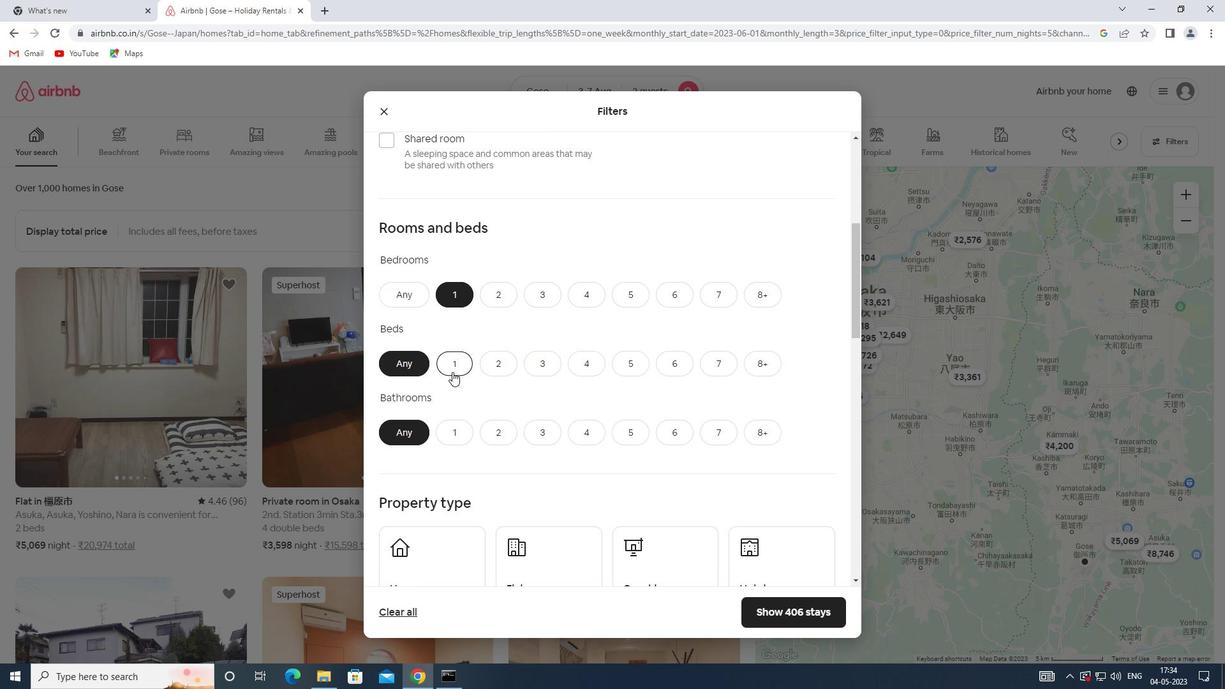 
Action: Mouse pressed left at (451, 436)
Screenshot: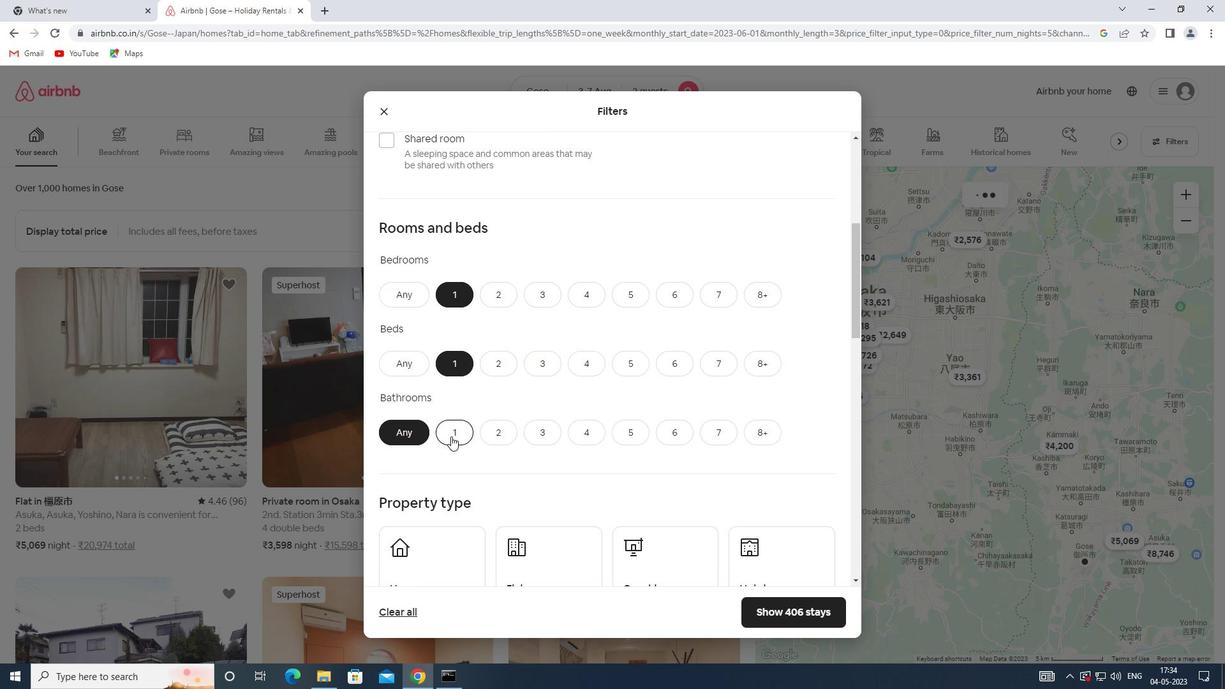 
Action: Mouse moved to (451, 436)
Screenshot: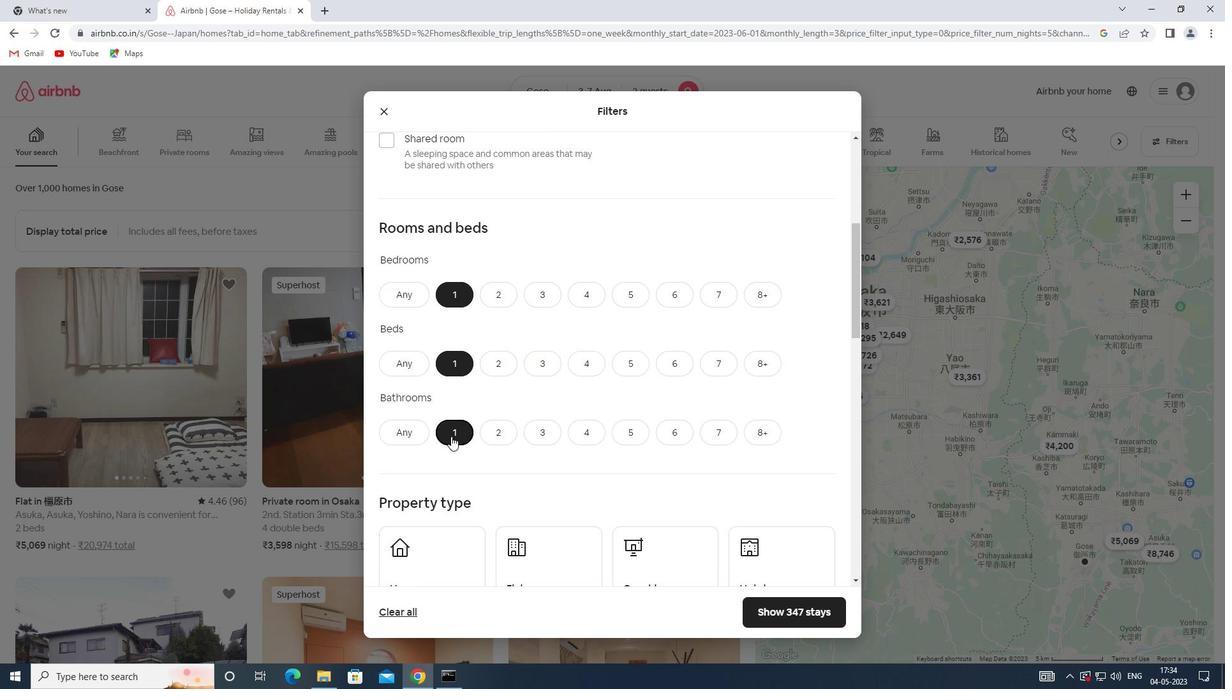 
Action: Mouse scrolled (451, 435) with delta (0, 0)
Screenshot: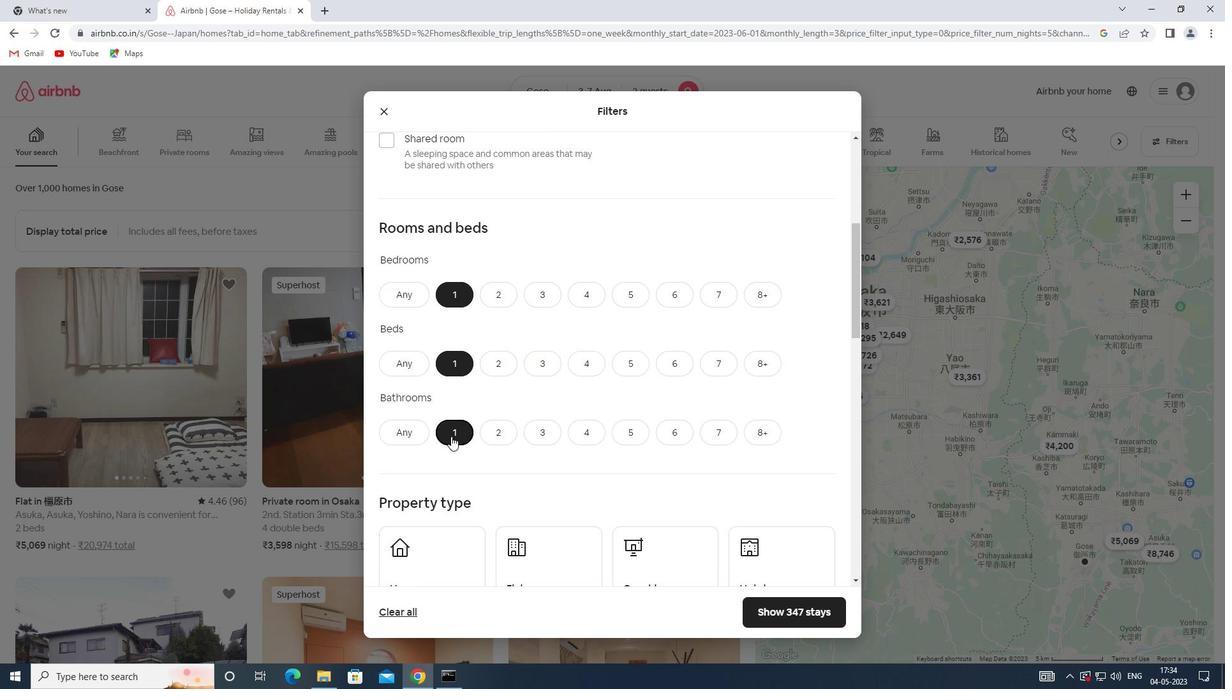 
Action: Mouse scrolled (451, 435) with delta (0, 0)
Screenshot: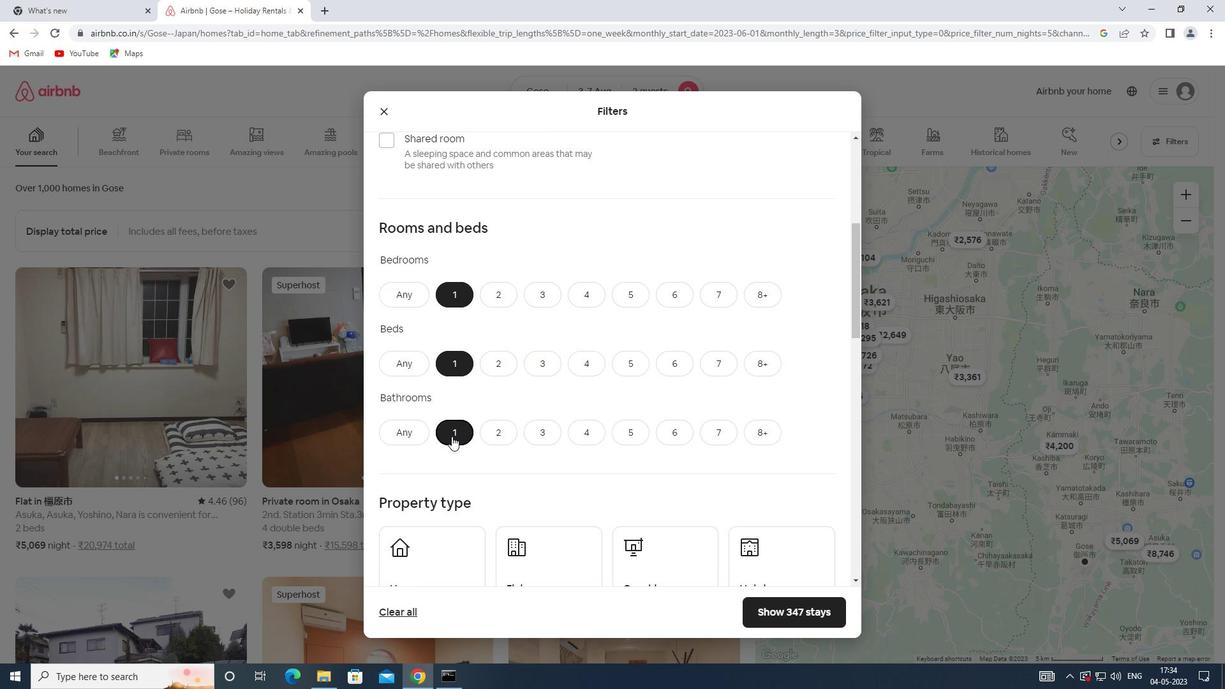 
Action: Mouse scrolled (451, 435) with delta (0, 0)
Screenshot: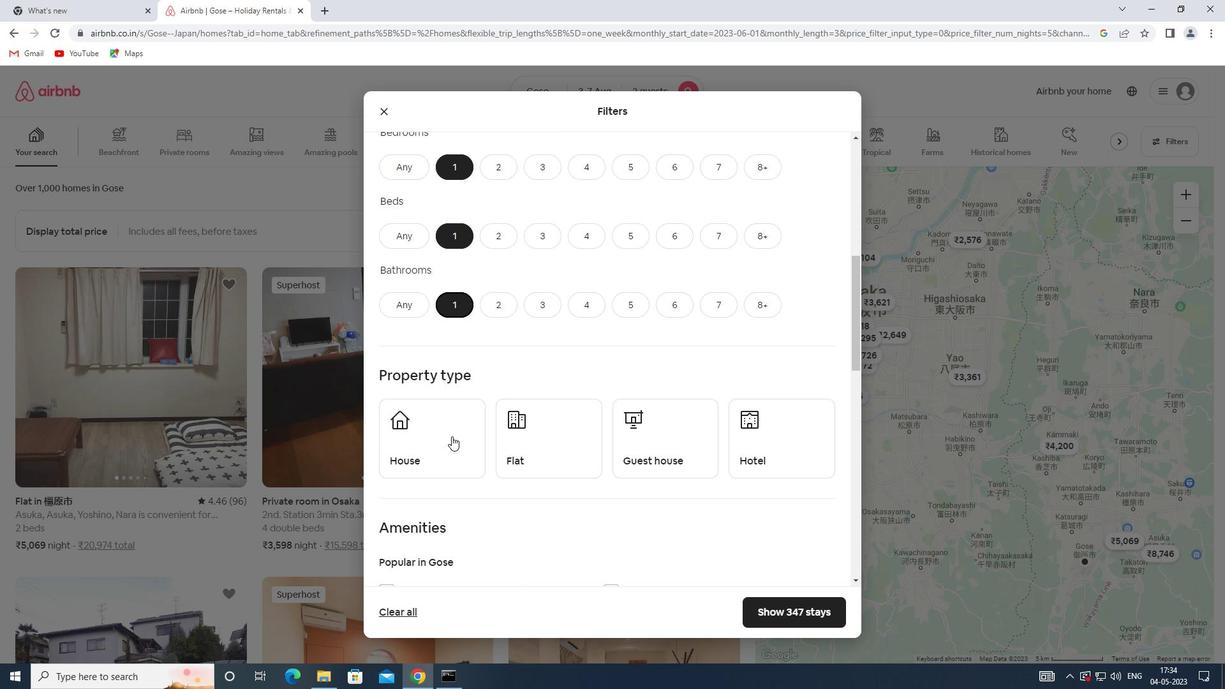 
Action: Mouse moved to (456, 398)
Screenshot: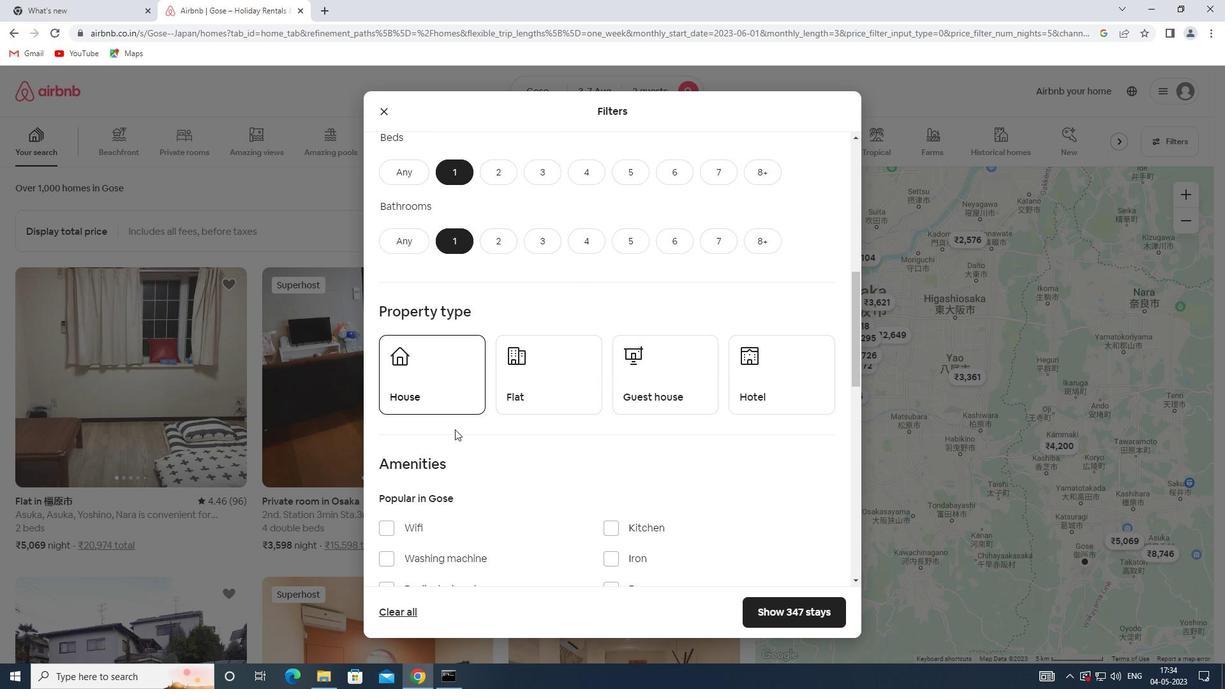 
Action: Mouse pressed left at (456, 398)
Screenshot: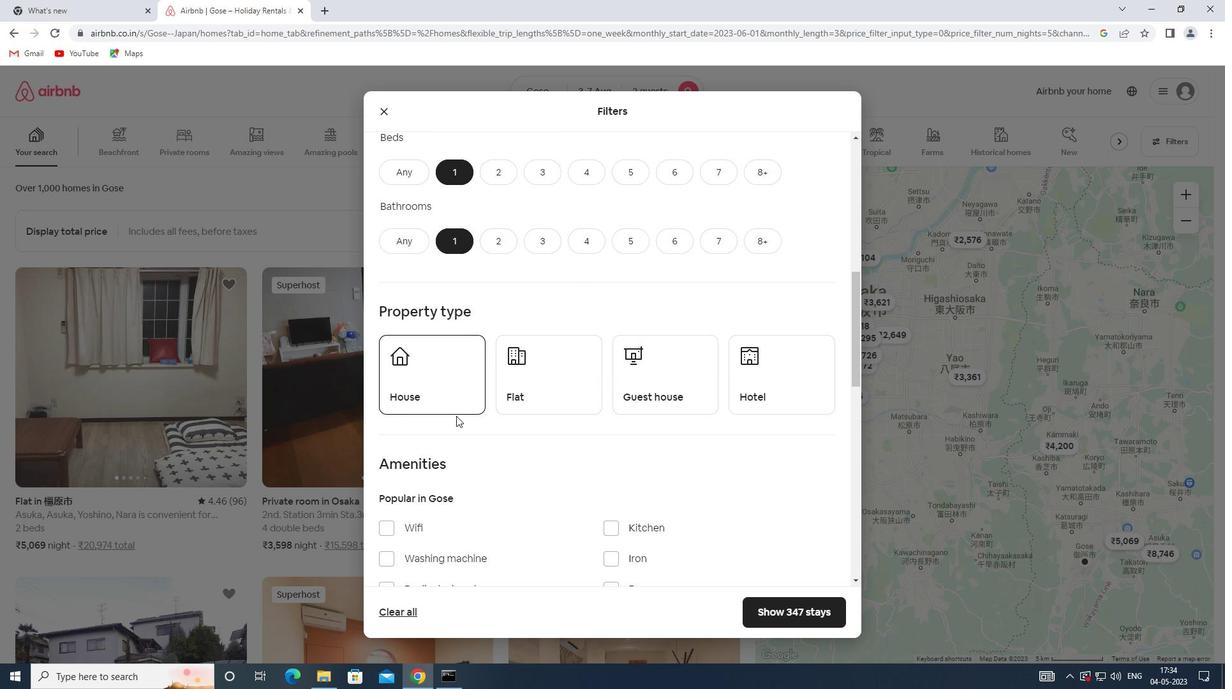 
Action: Mouse moved to (521, 393)
Screenshot: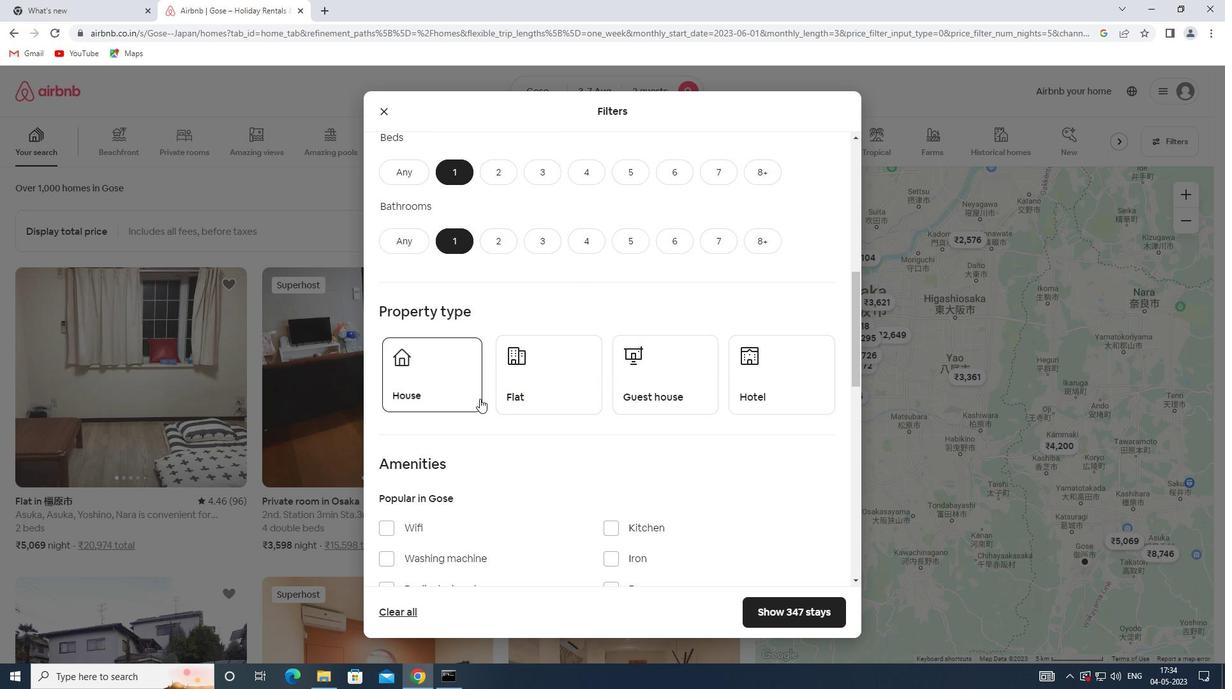 
Action: Mouse pressed left at (521, 393)
Screenshot: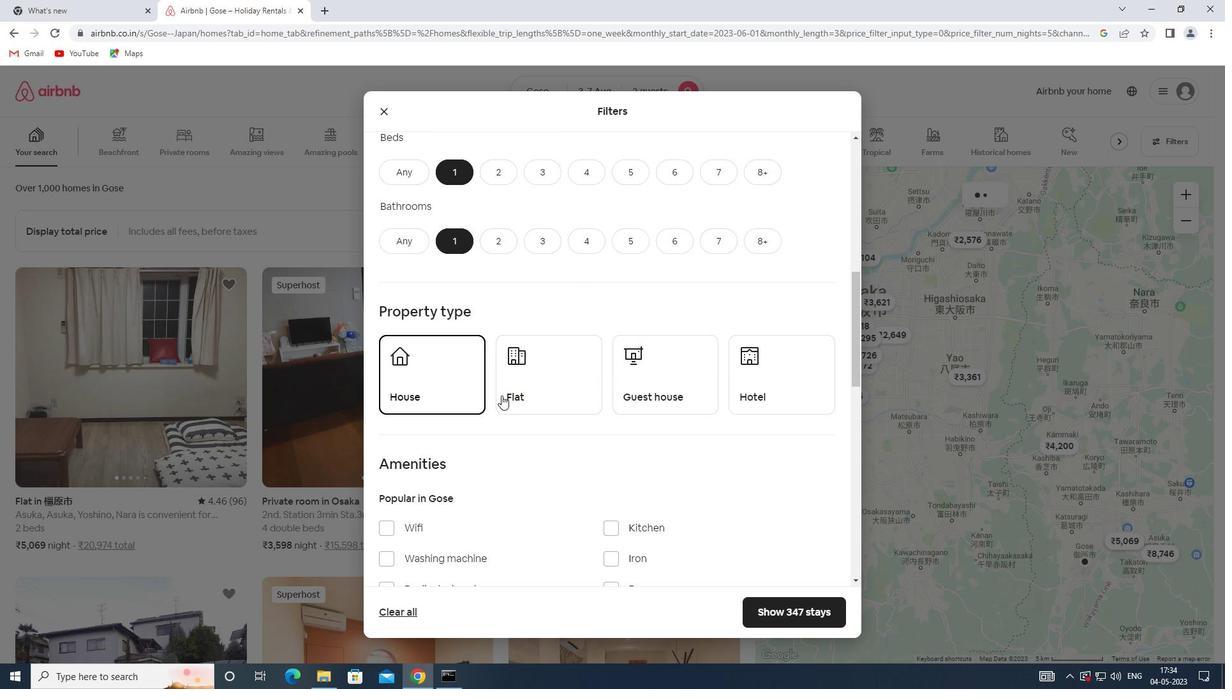 
Action: Mouse moved to (641, 390)
Screenshot: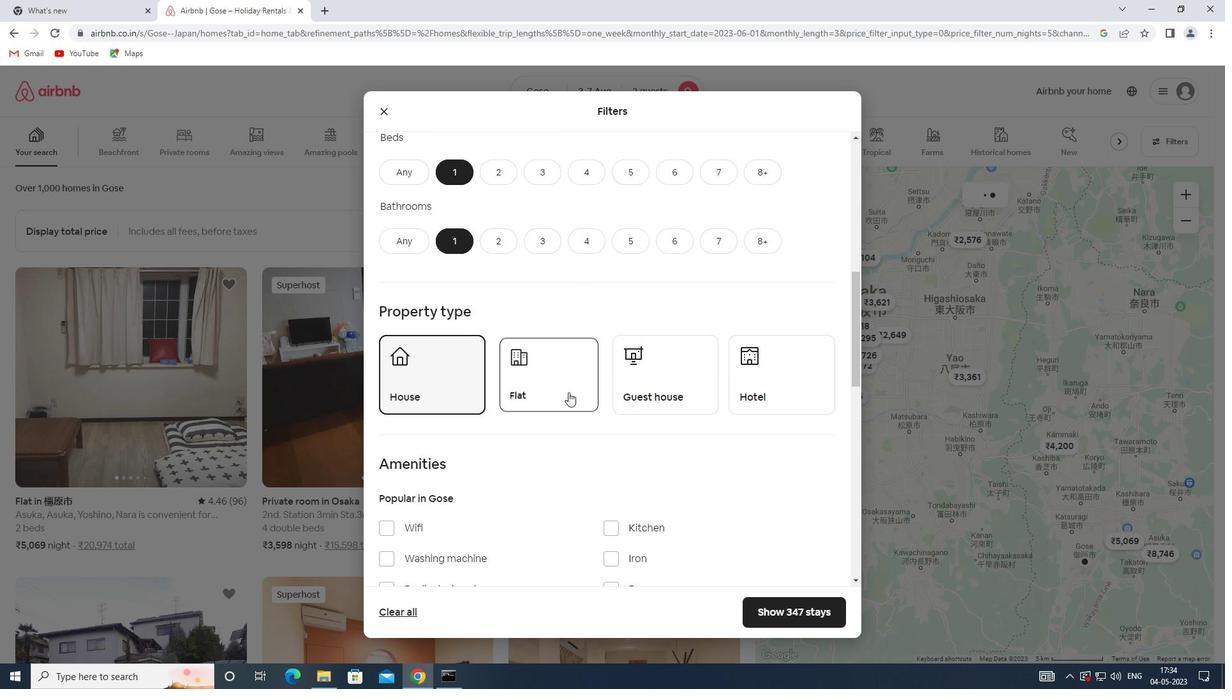 
Action: Mouse pressed left at (641, 390)
Screenshot: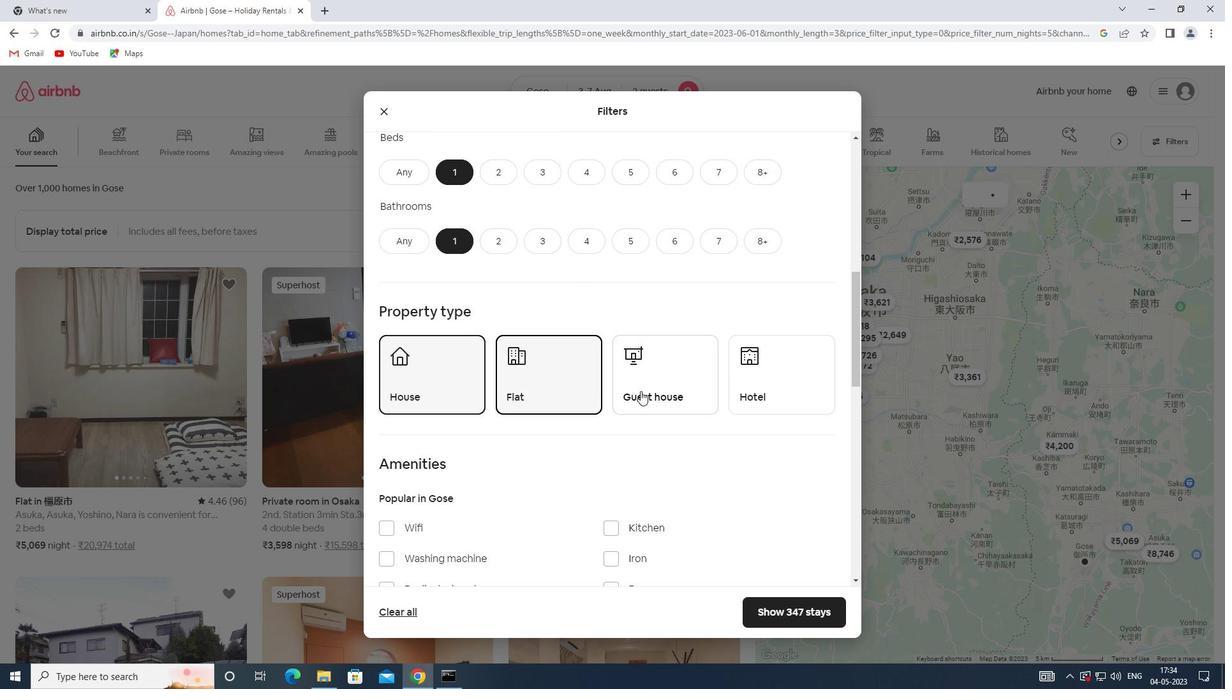 
Action: Mouse moved to (763, 389)
Screenshot: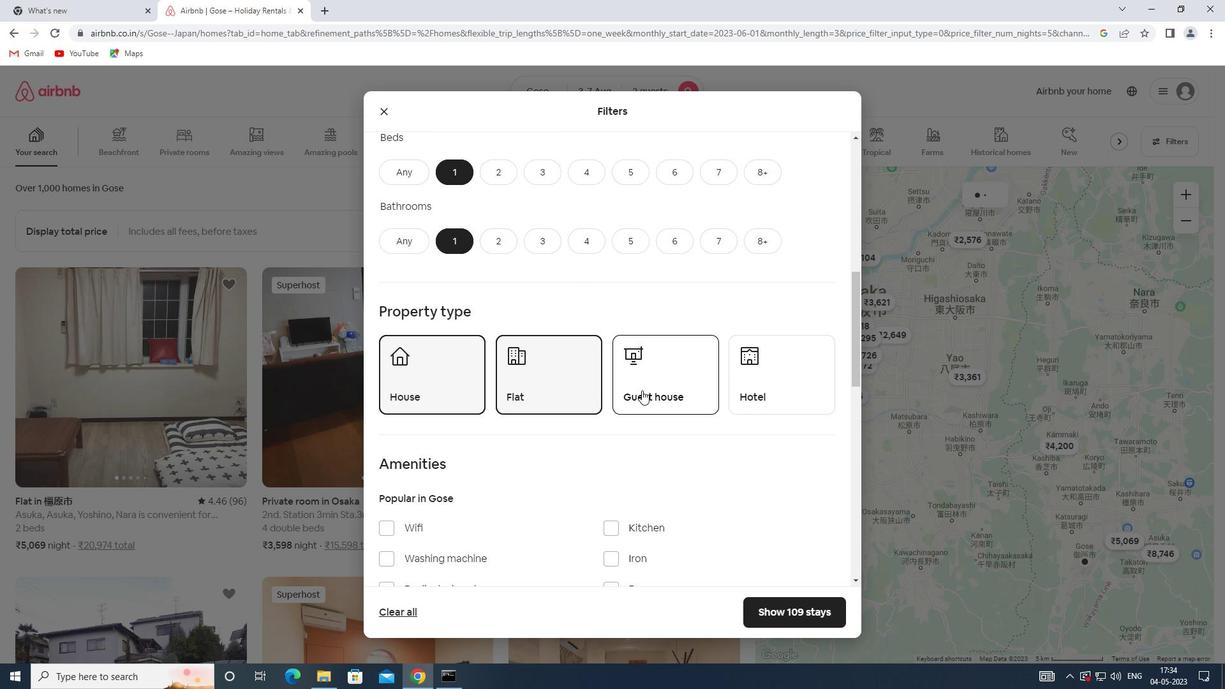 
Action: Mouse pressed left at (763, 389)
Screenshot: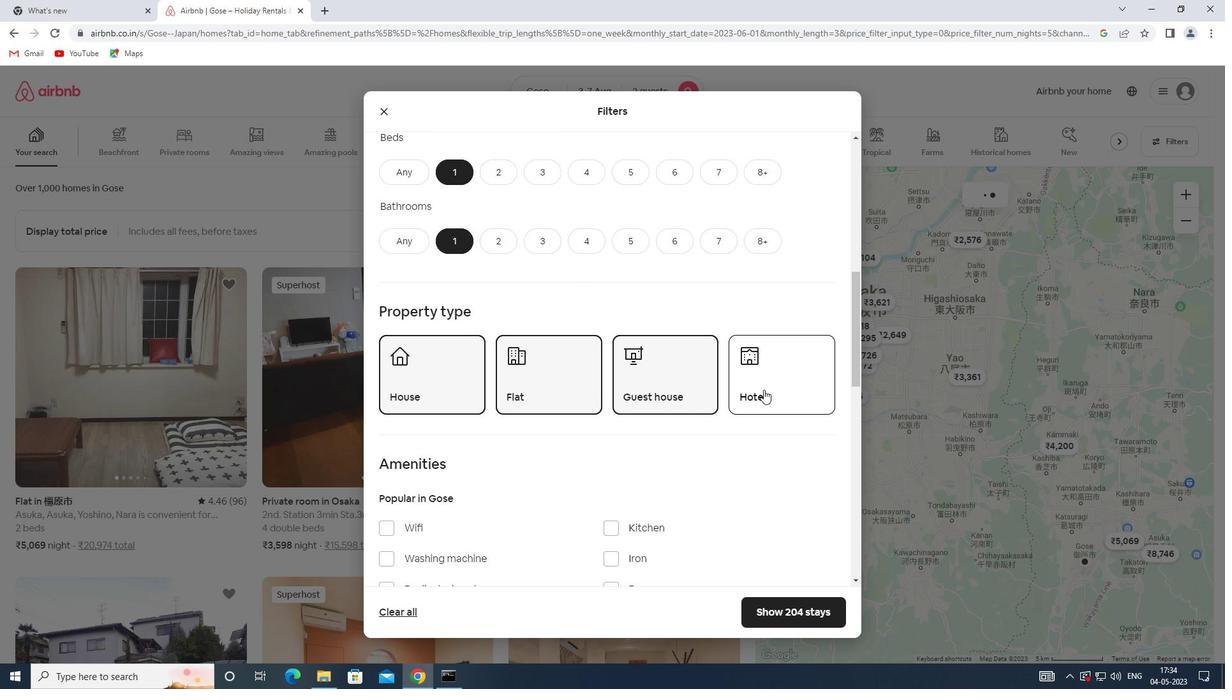 
Action: Mouse moved to (655, 416)
Screenshot: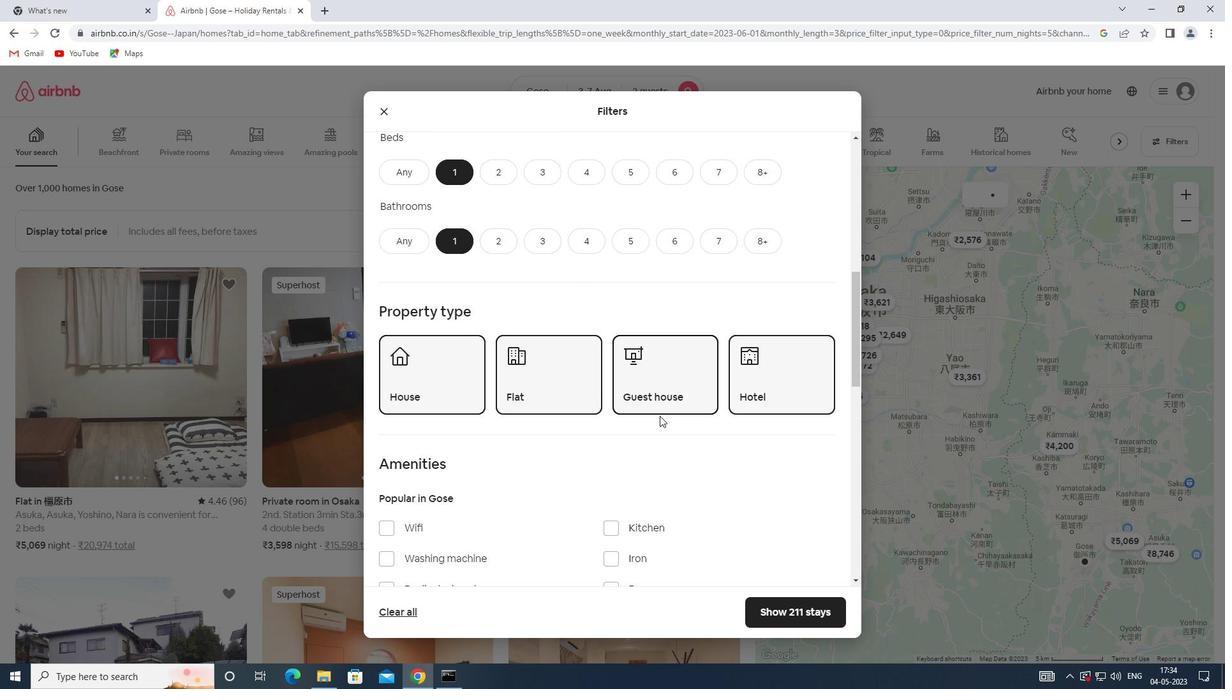 
Action: Mouse scrolled (655, 415) with delta (0, 0)
Screenshot: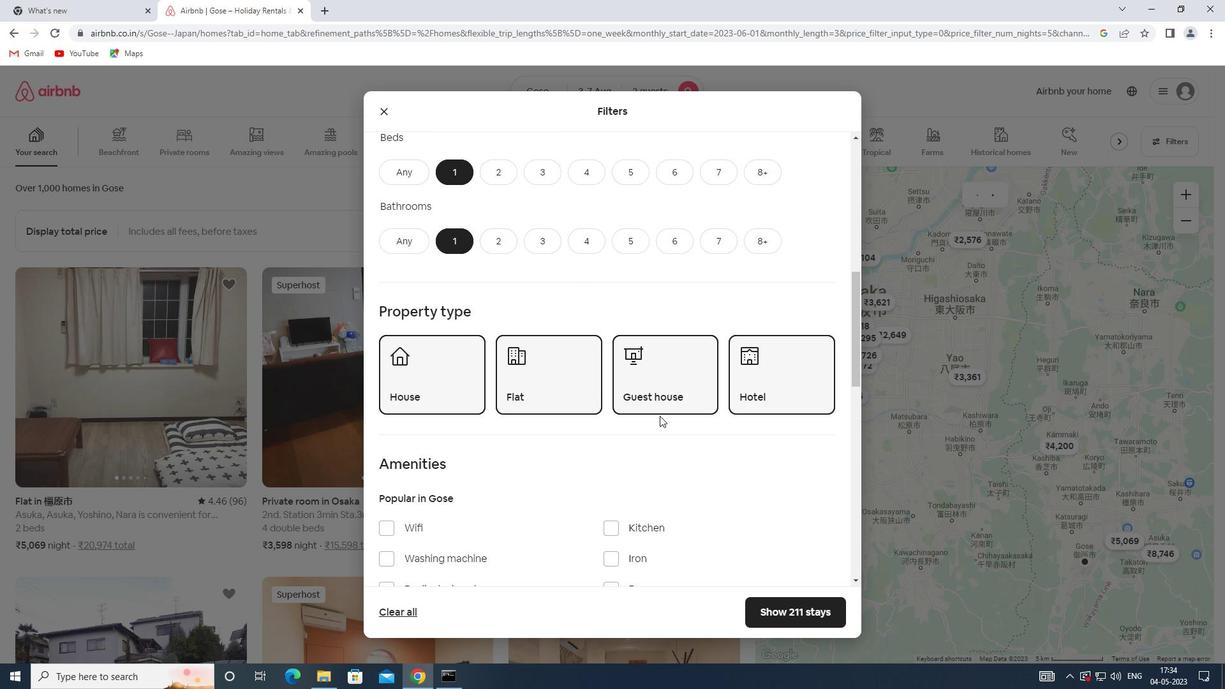 
Action: Mouse scrolled (655, 415) with delta (0, 0)
Screenshot: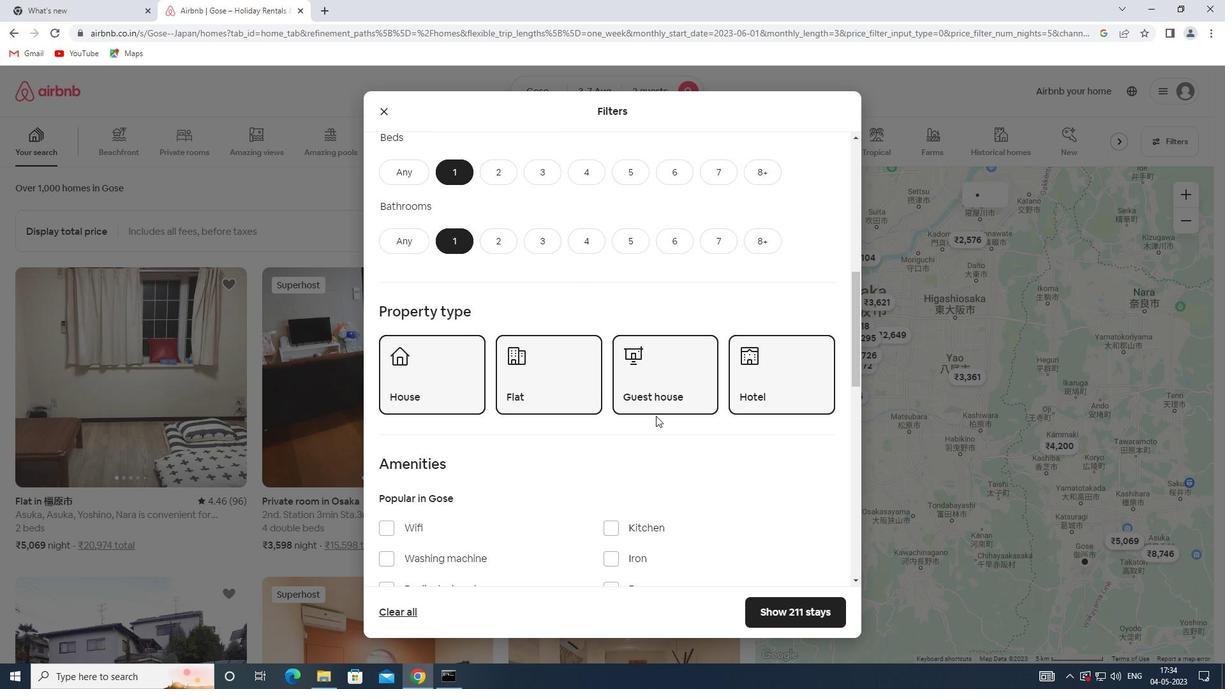
Action: Mouse scrolled (655, 415) with delta (0, 0)
Screenshot: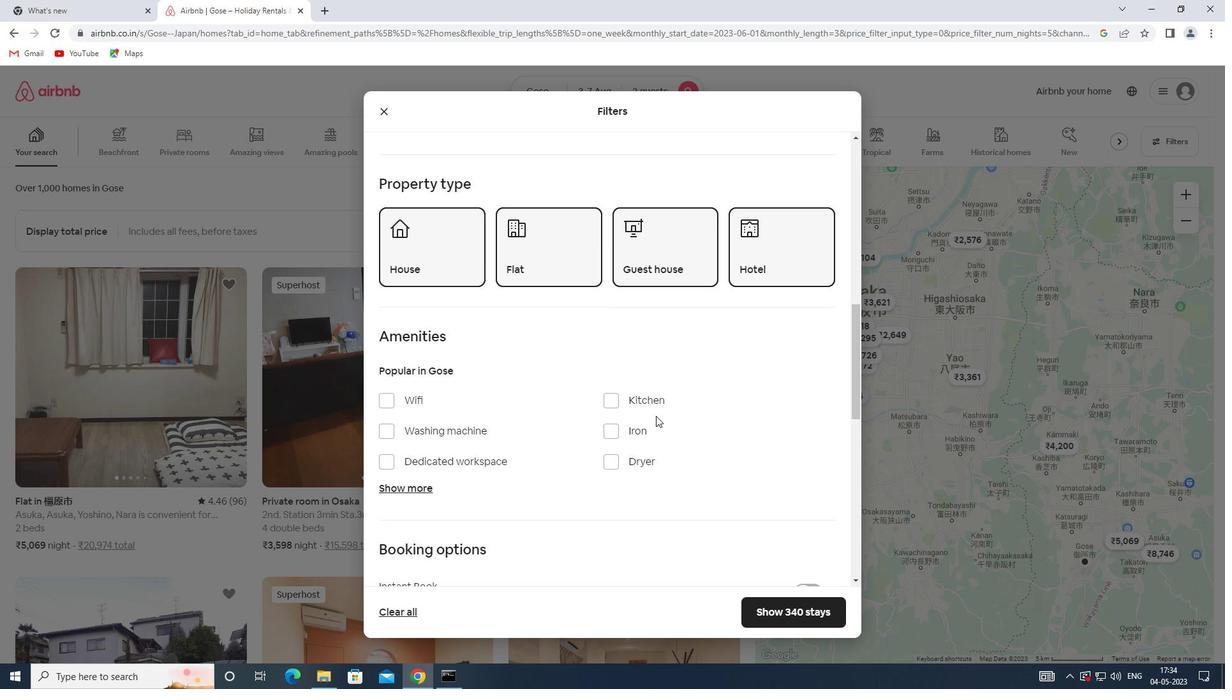 
Action: Mouse scrolled (655, 415) with delta (0, 0)
Screenshot: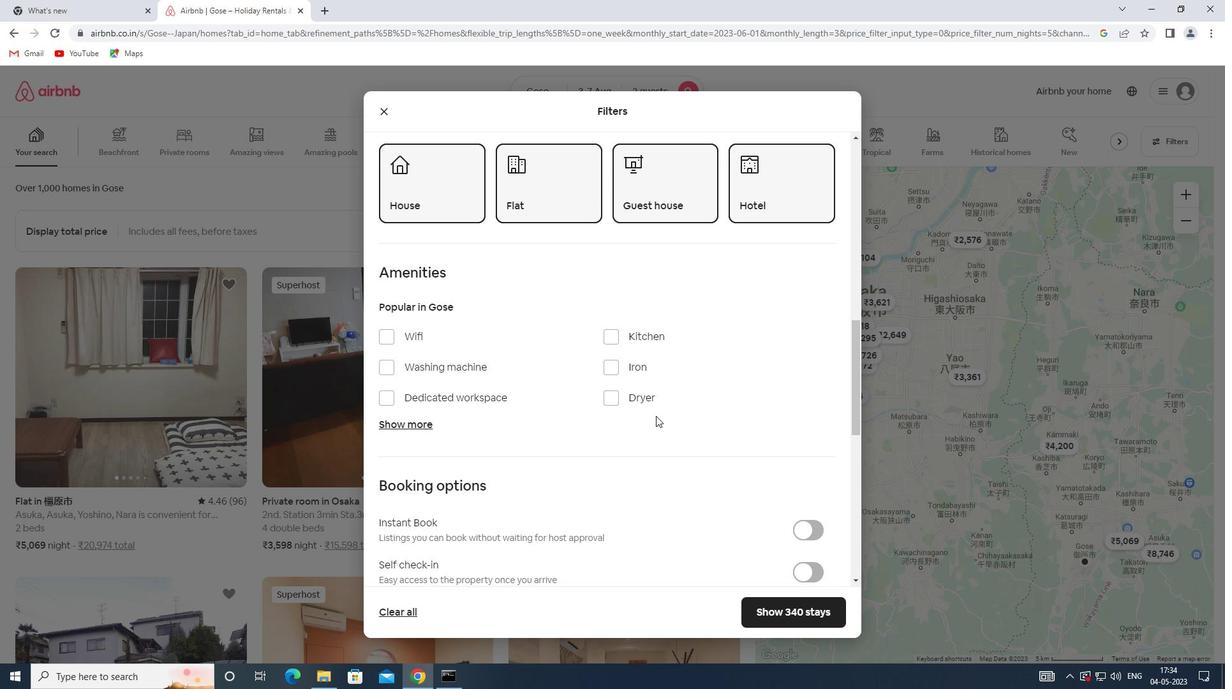 
Action: Mouse moved to (804, 500)
Screenshot: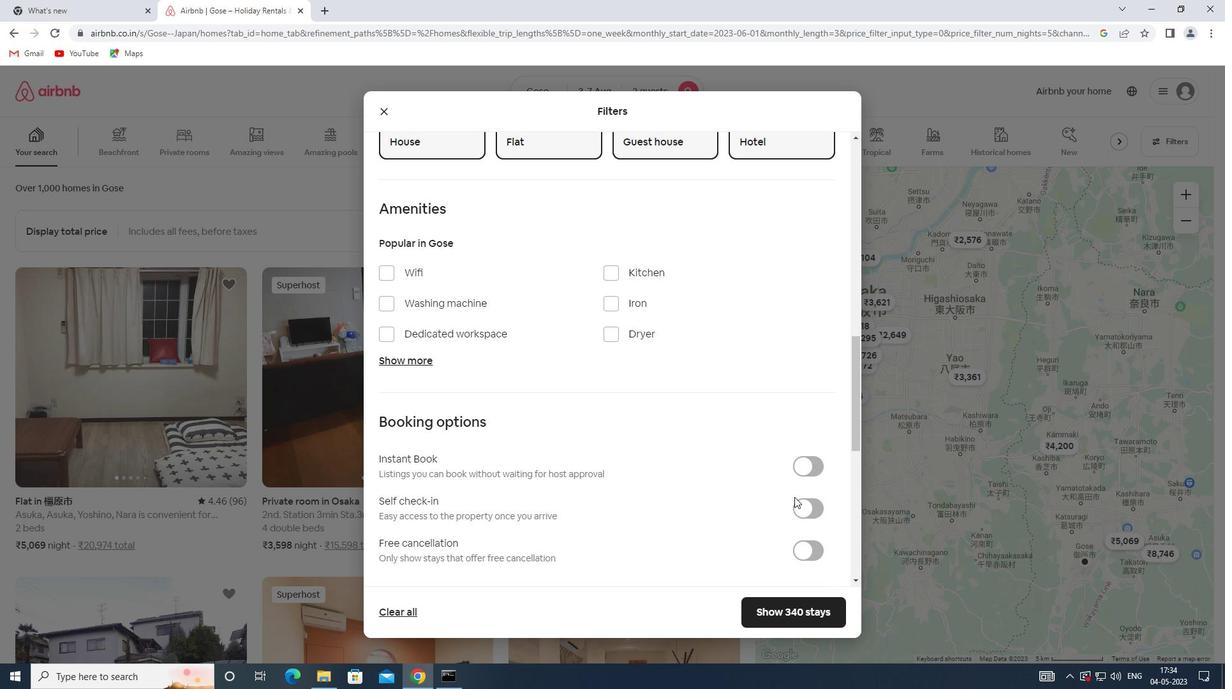 
Action: Mouse pressed left at (804, 500)
Screenshot: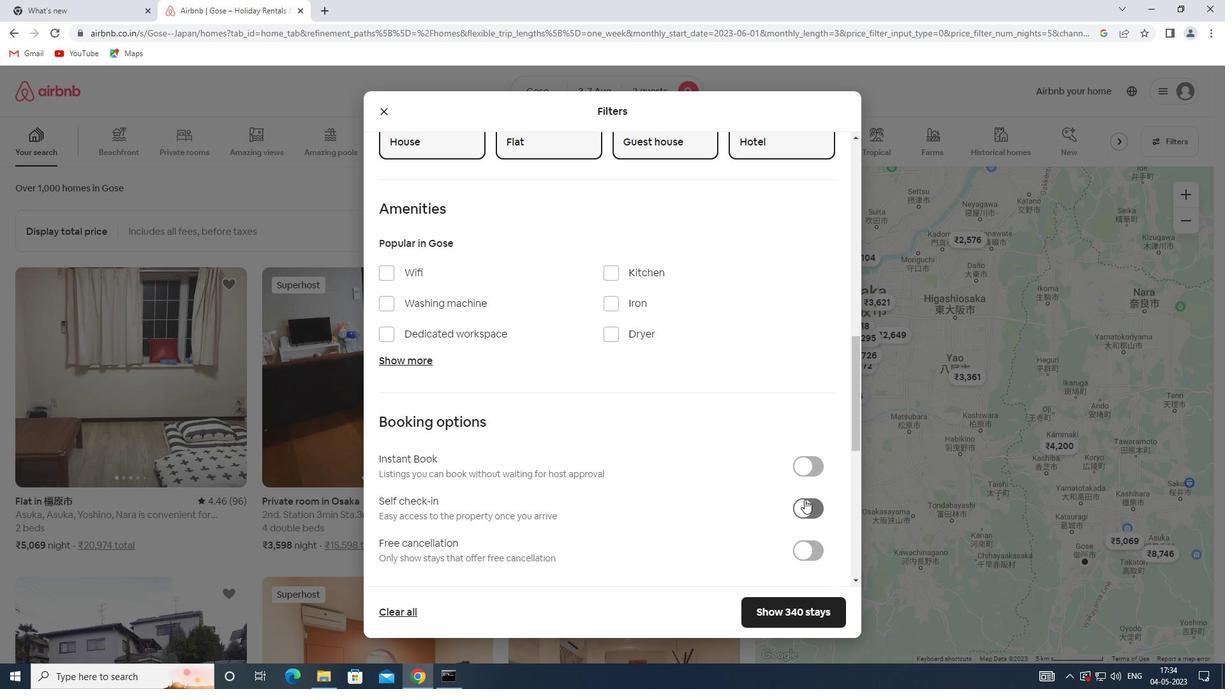 
Action: Mouse moved to (605, 460)
Screenshot: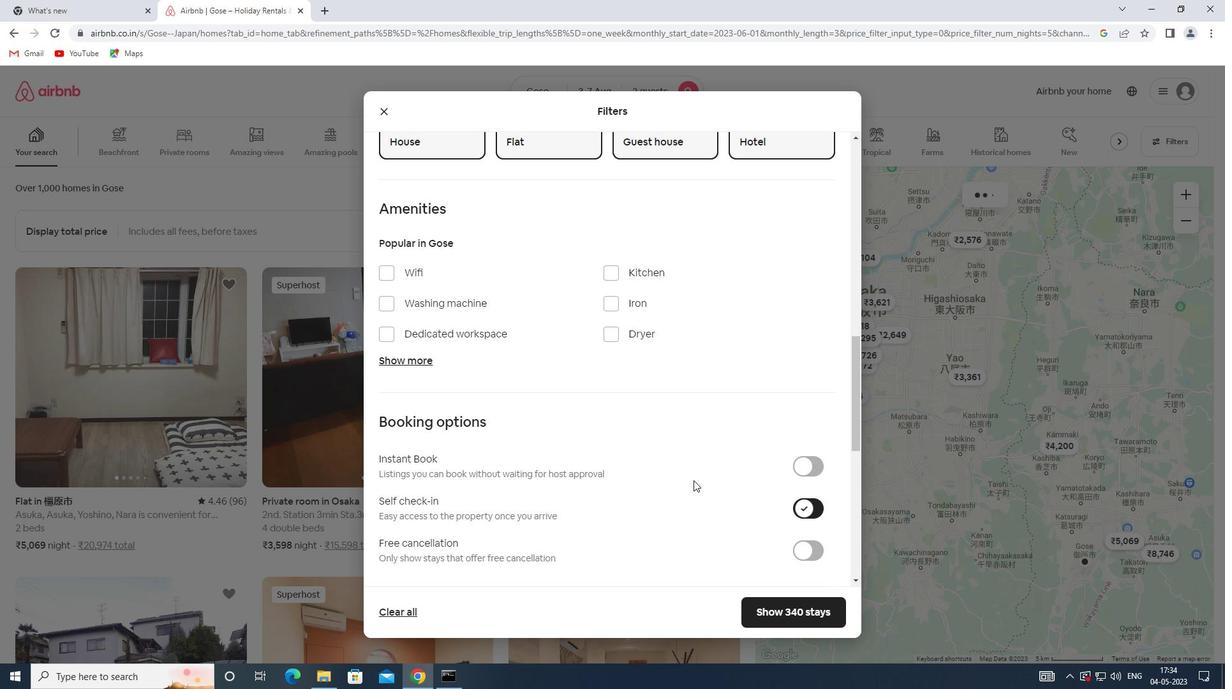 
Action: Mouse scrolled (605, 460) with delta (0, 0)
Screenshot: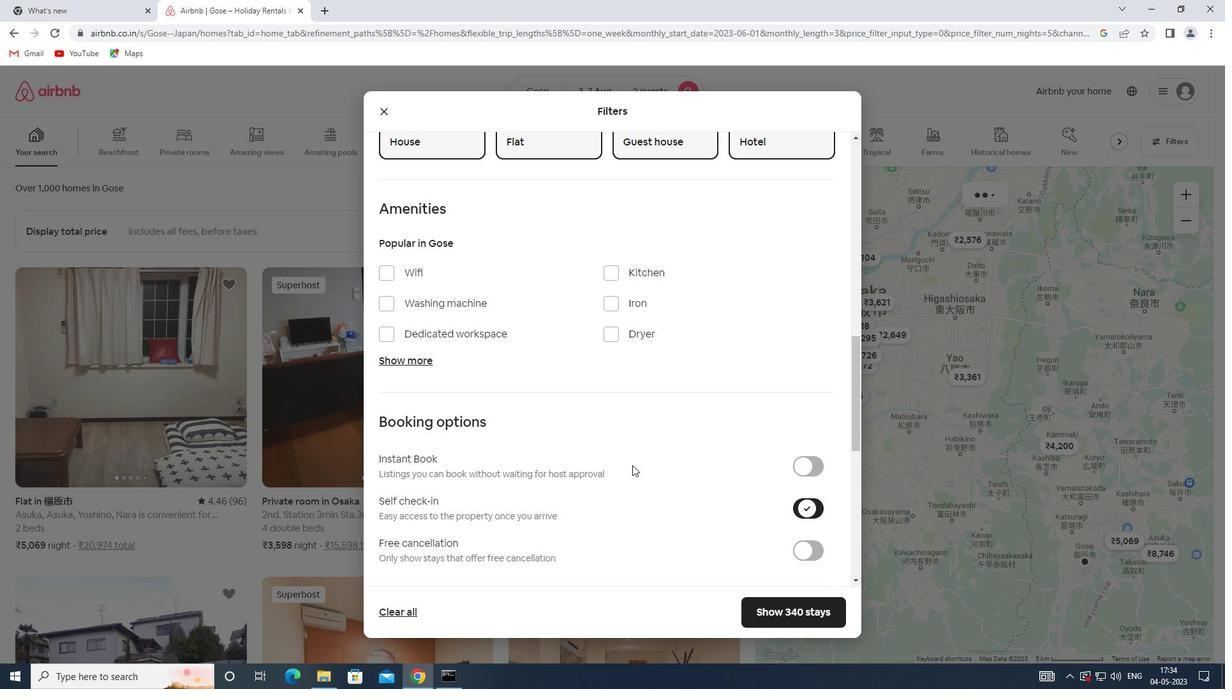 
Action: Mouse moved to (604, 460)
Screenshot: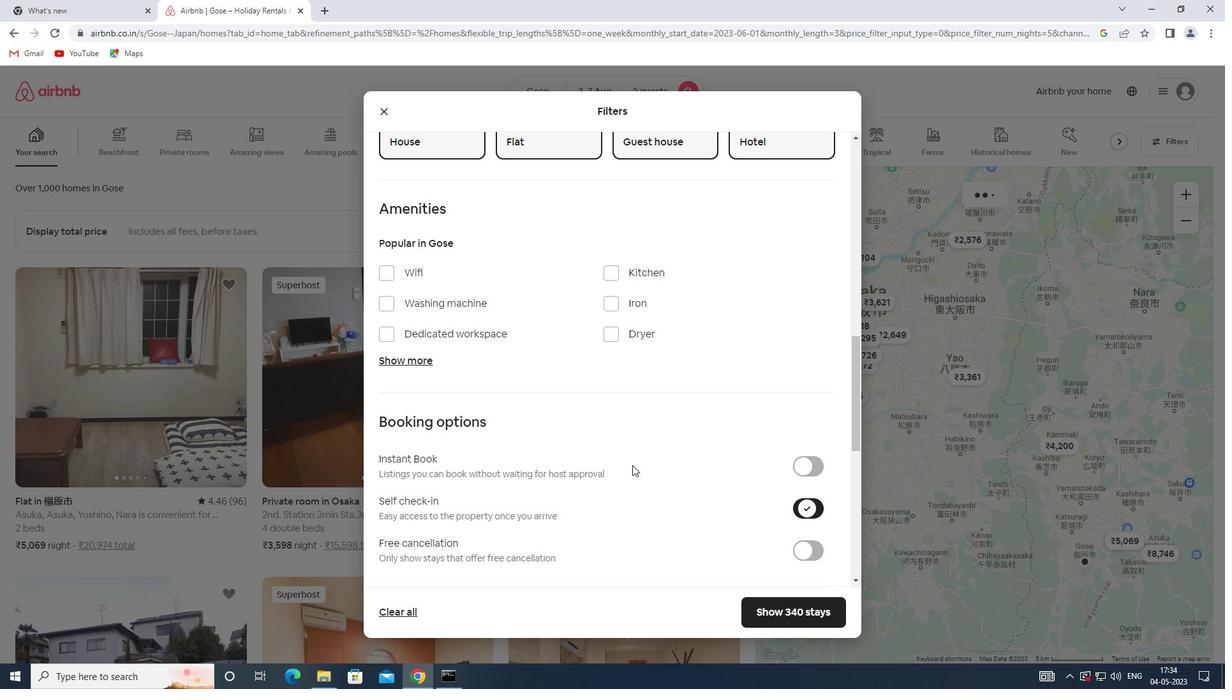
Action: Mouse scrolled (604, 460) with delta (0, 0)
Screenshot: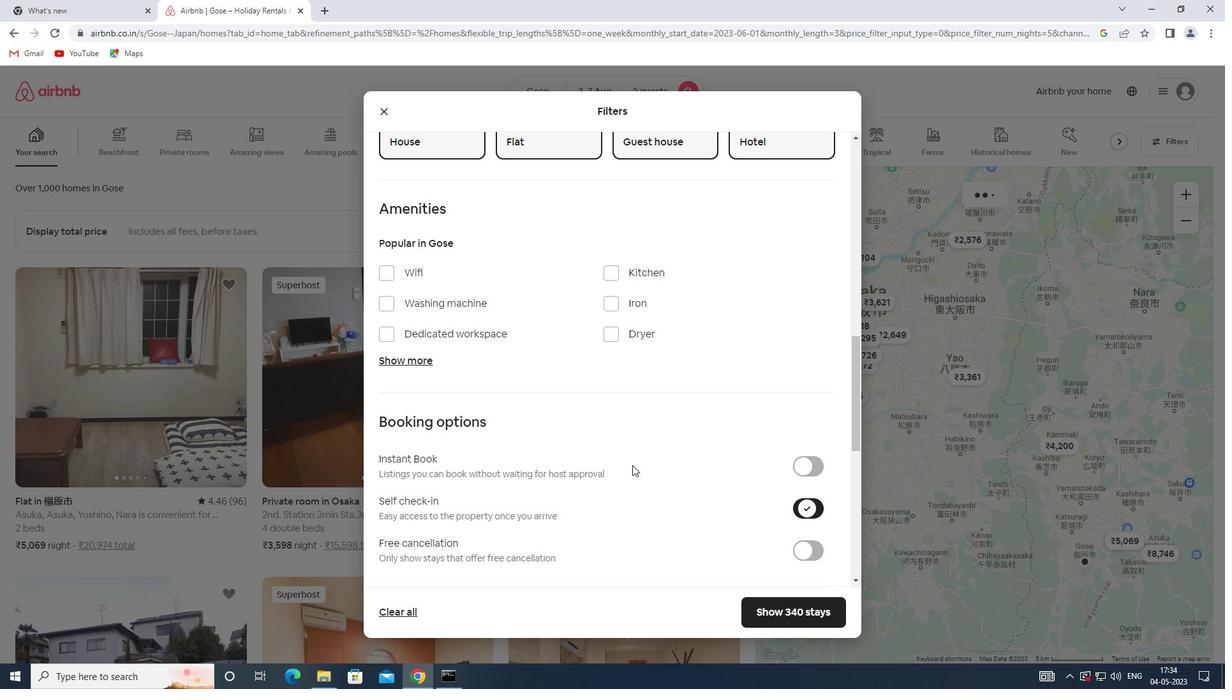 
Action: Mouse scrolled (604, 460) with delta (0, 0)
Screenshot: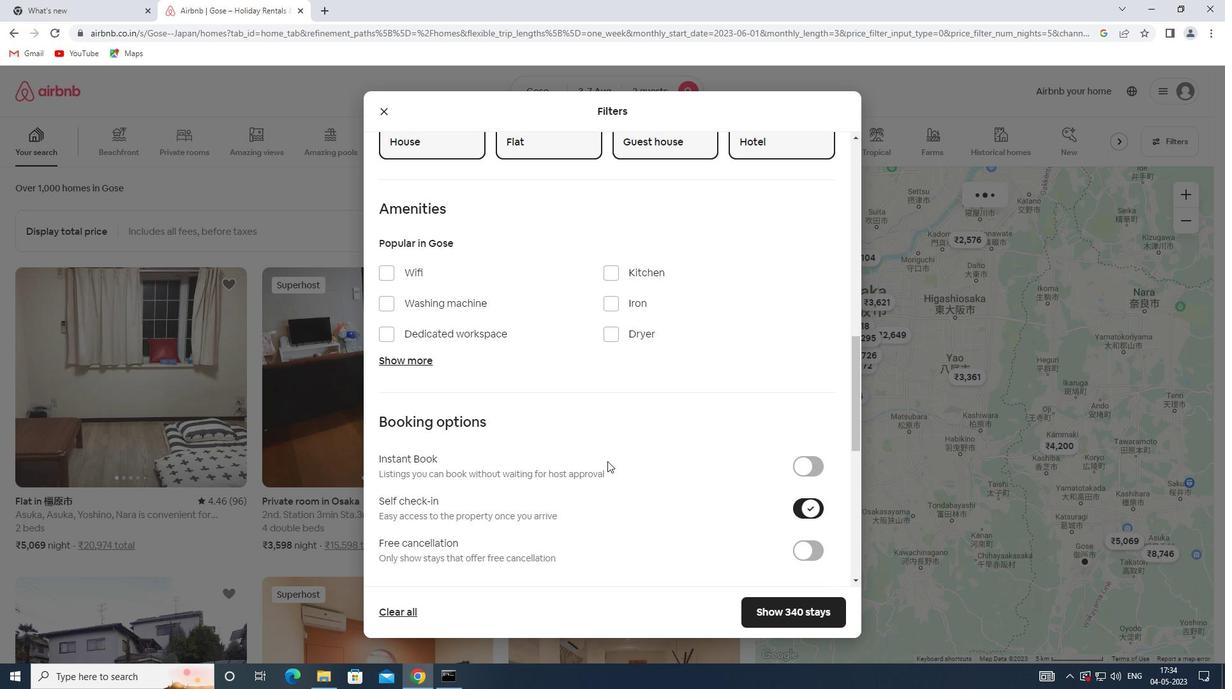 
Action: Mouse scrolled (604, 460) with delta (0, 0)
Screenshot: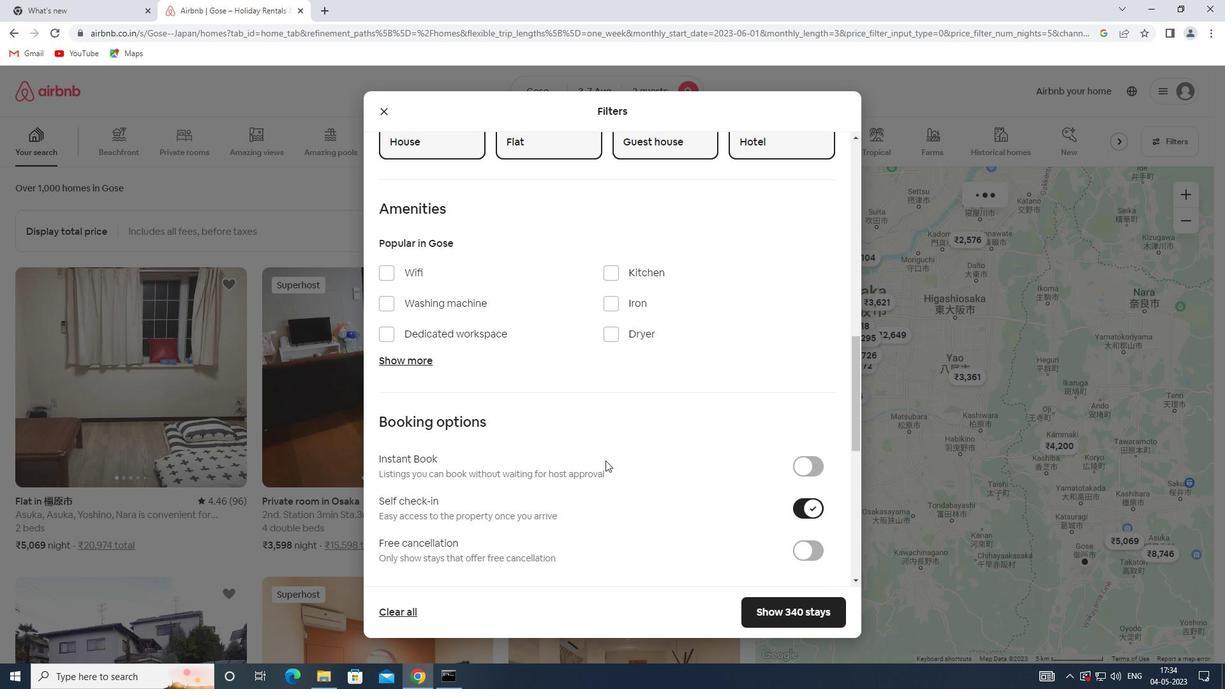 
Action: Mouse scrolled (604, 460) with delta (0, 0)
Screenshot: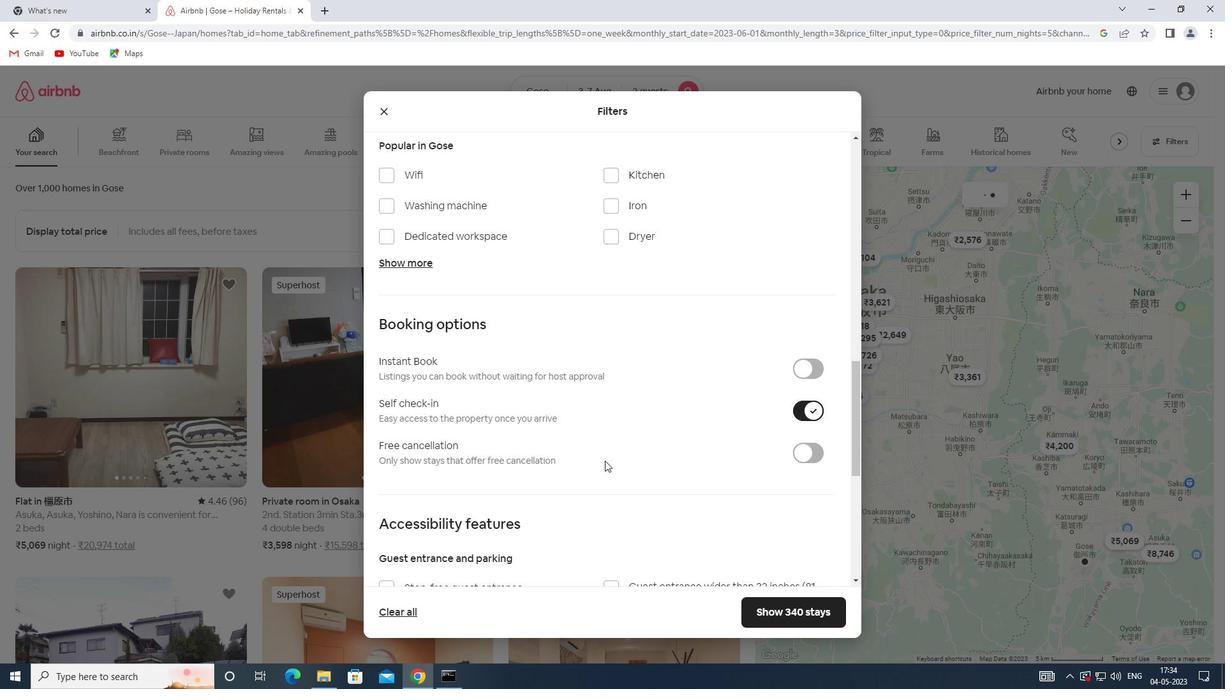 
Action: Mouse scrolled (604, 460) with delta (0, 0)
Screenshot: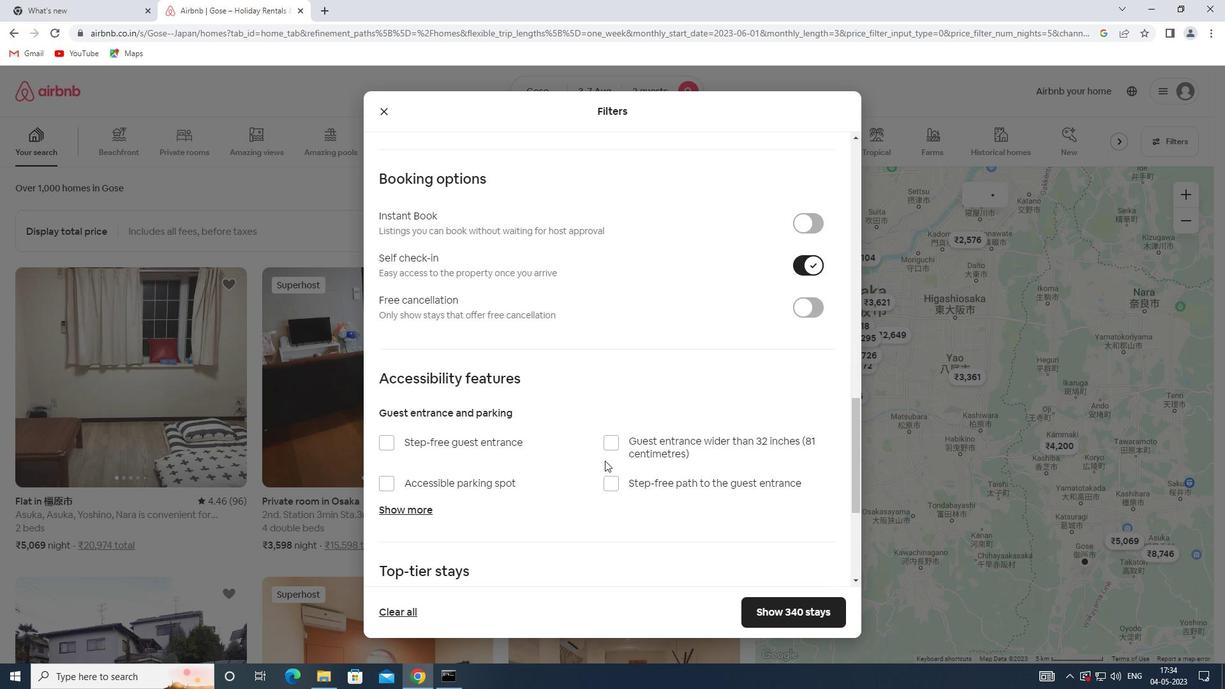 
Action: Mouse scrolled (604, 460) with delta (0, 0)
Screenshot: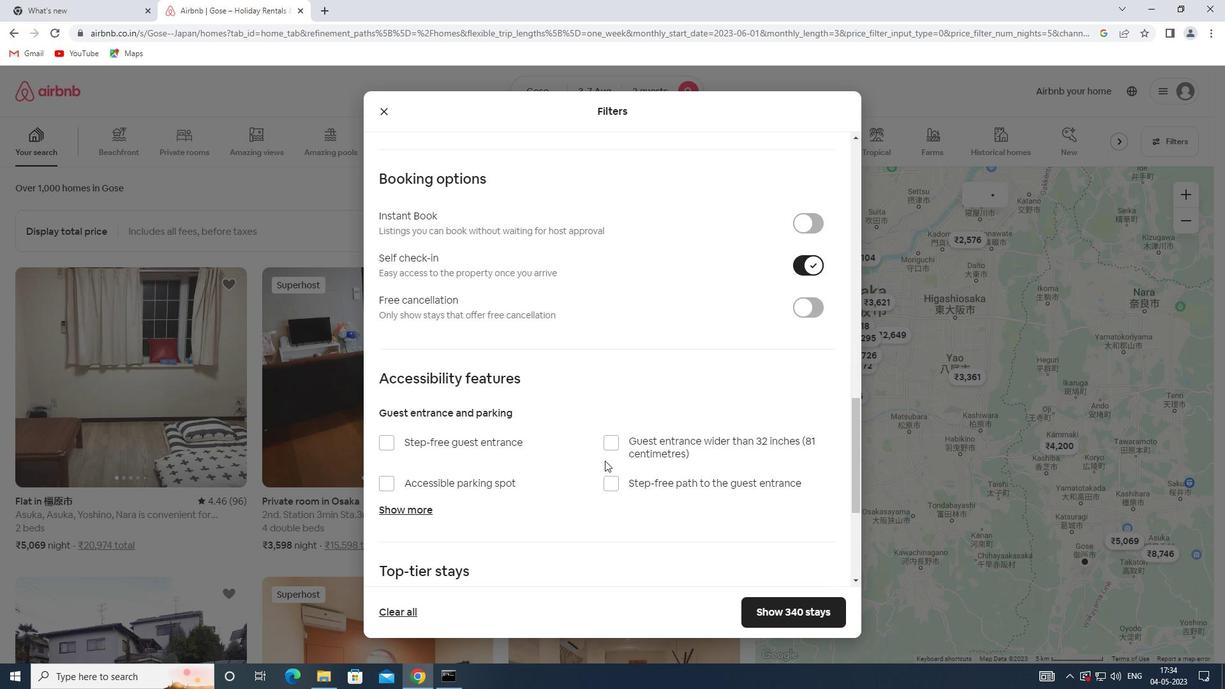 
Action: Mouse moved to (401, 539)
Screenshot: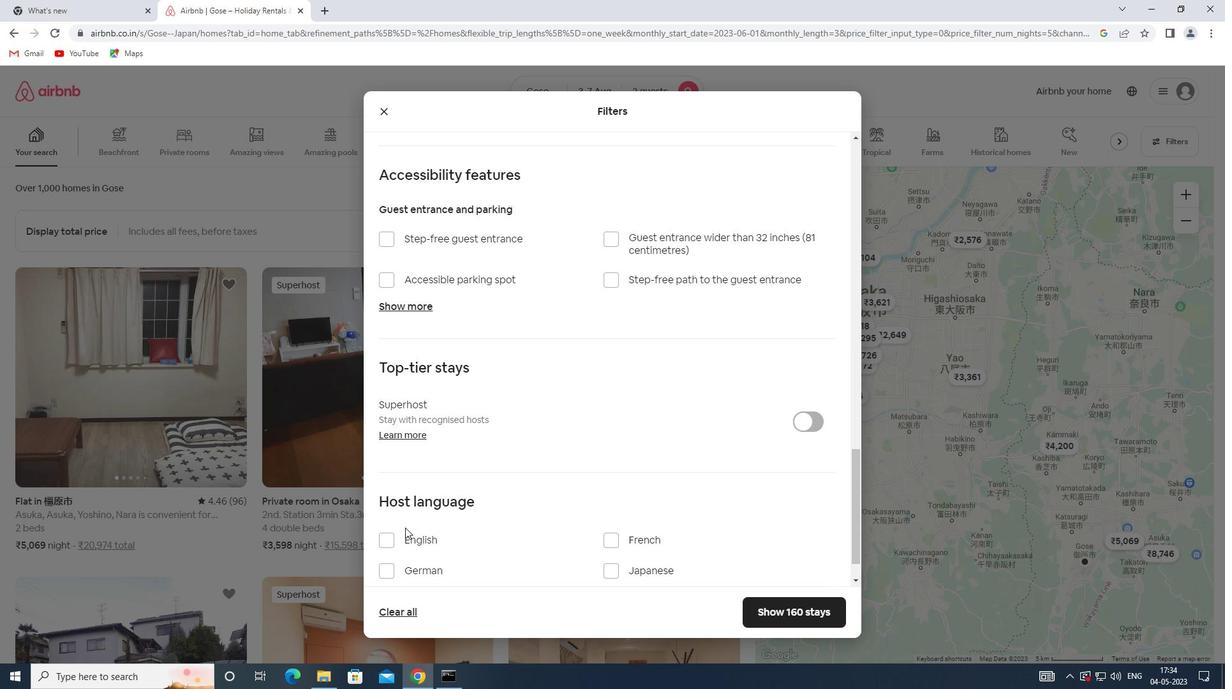 
Action: Mouse pressed left at (401, 539)
Screenshot: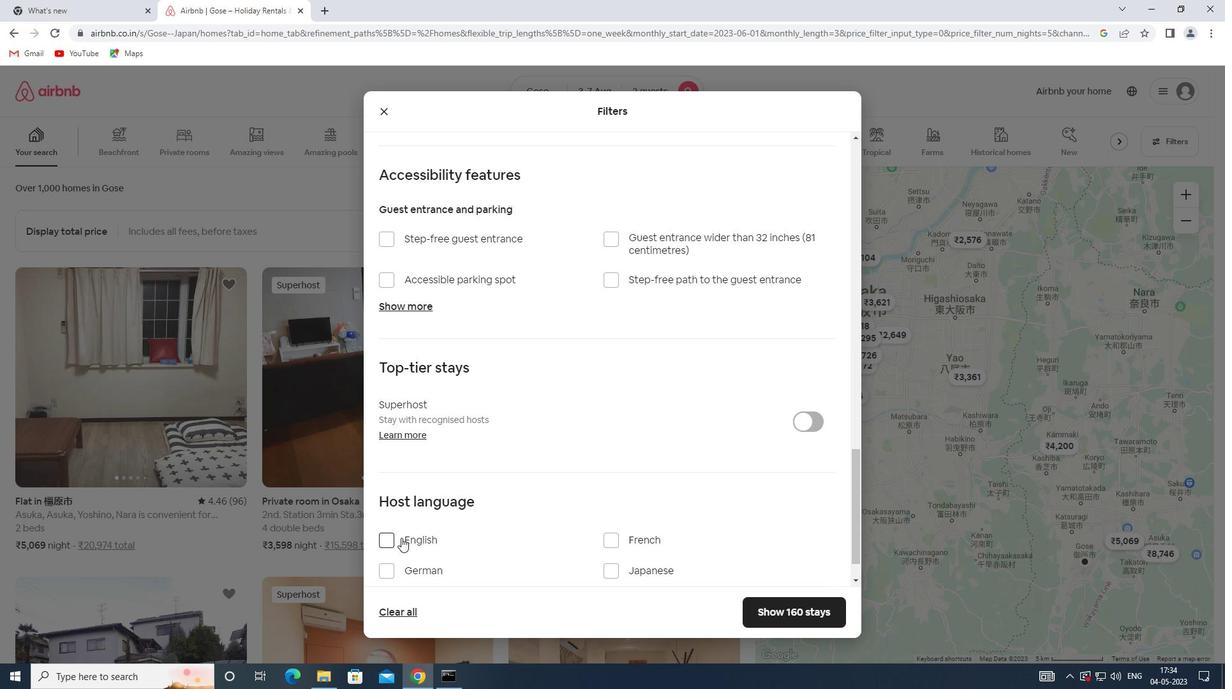 
Action: Mouse moved to (781, 610)
Screenshot: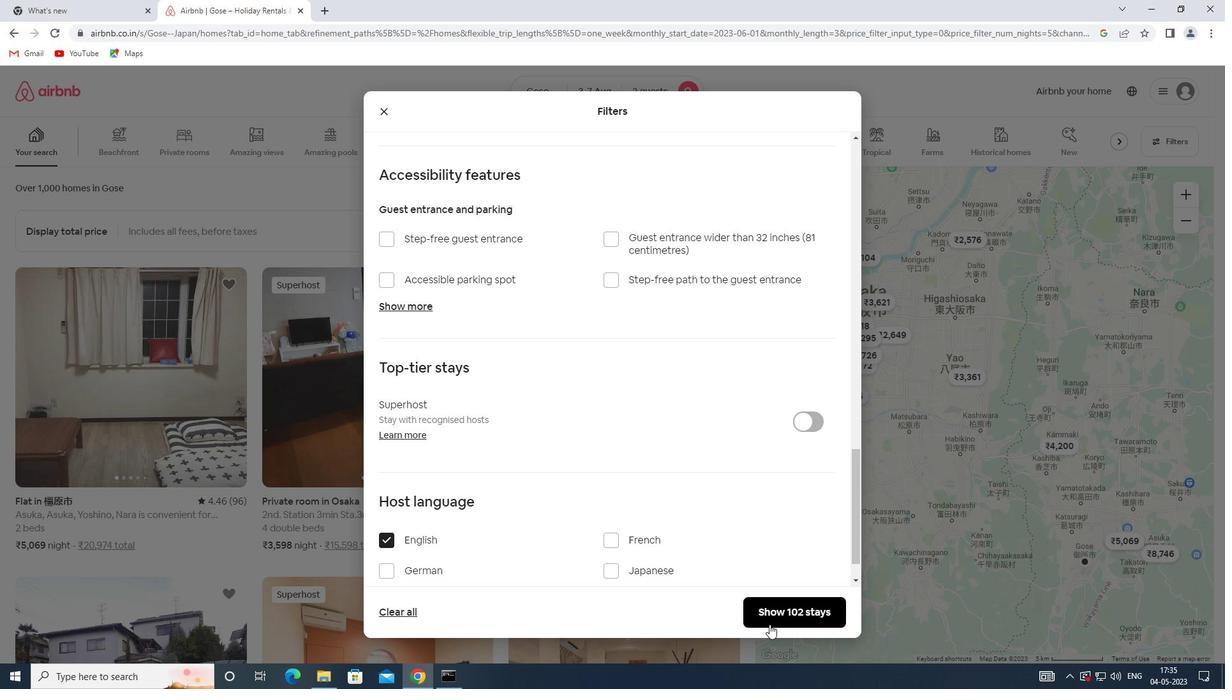 
Action: Mouse pressed left at (781, 610)
Screenshot: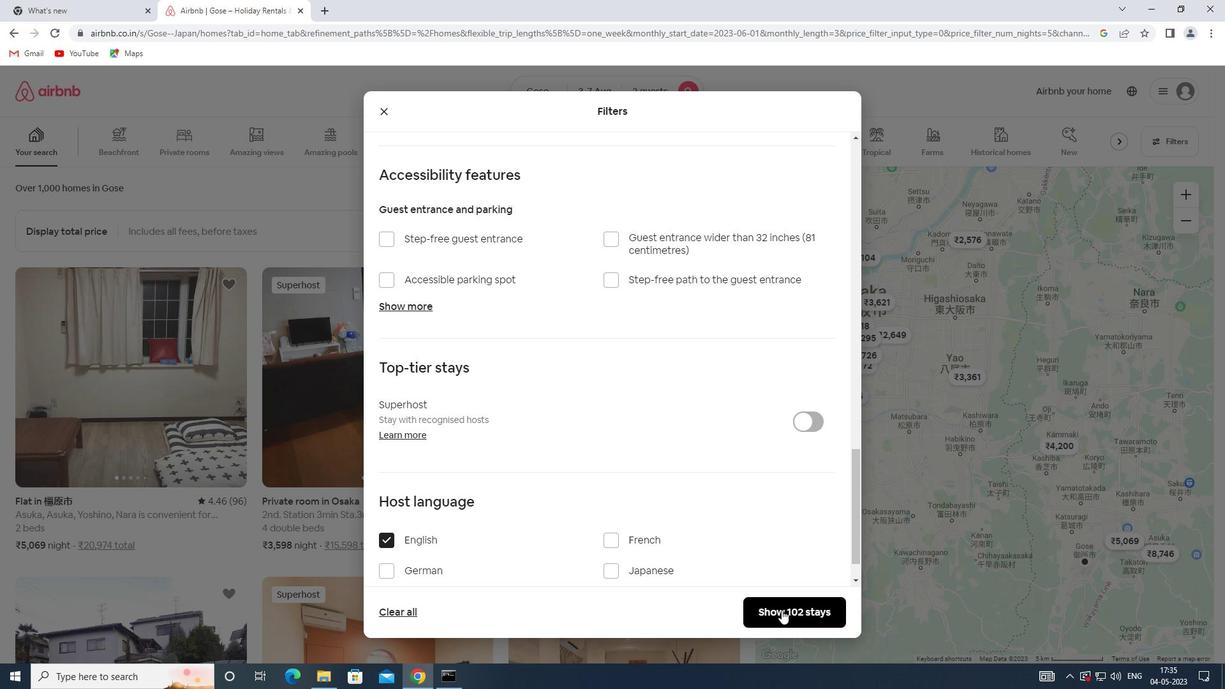 
